 Task: Open an excel sheet with  and write heading  Product price data  Add product name:-  ' TOMS Shoe, UGG Shoe, Wolverine Shoe, Z-Coil Shoe, Adidas shoe, Gucci T-shirt, Louis Vuitton bag, Zara Shirt, H&M jeans, Chanel perfume. ' in September Last week sales are  5000 to 5050. product price in between:-  5000 to 10000. Save page auditingAnnualSales_Report
Action: Mouse moved to (31, 69)
Screenshot: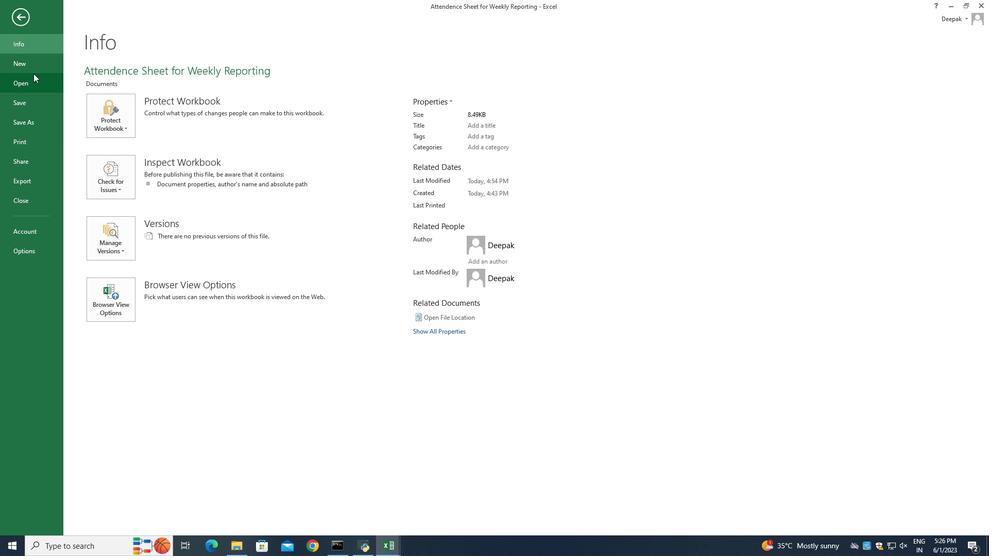 
Action: Mouse pressed left at (31, 69)
Screenshot: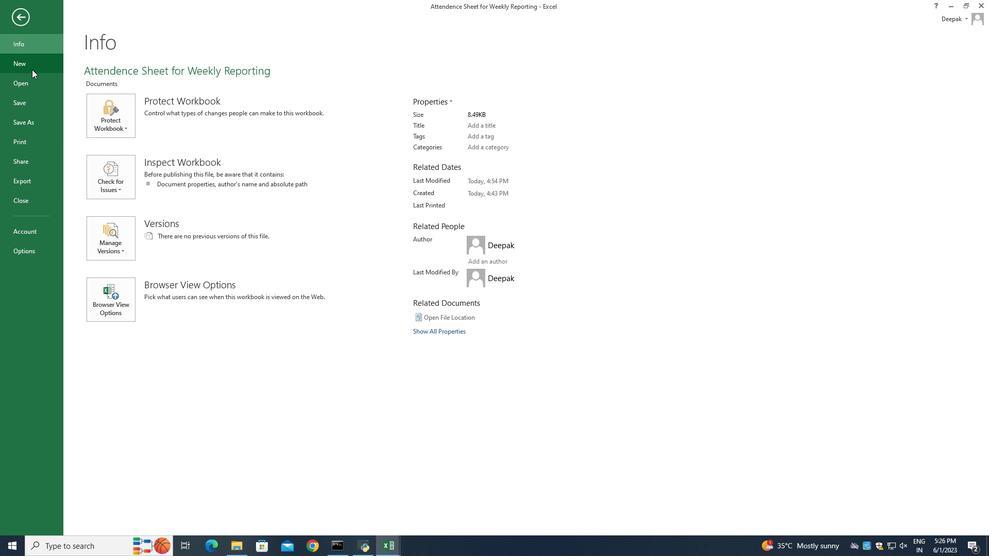 
Action: Mouse moved to (144, 196)
Screenshot: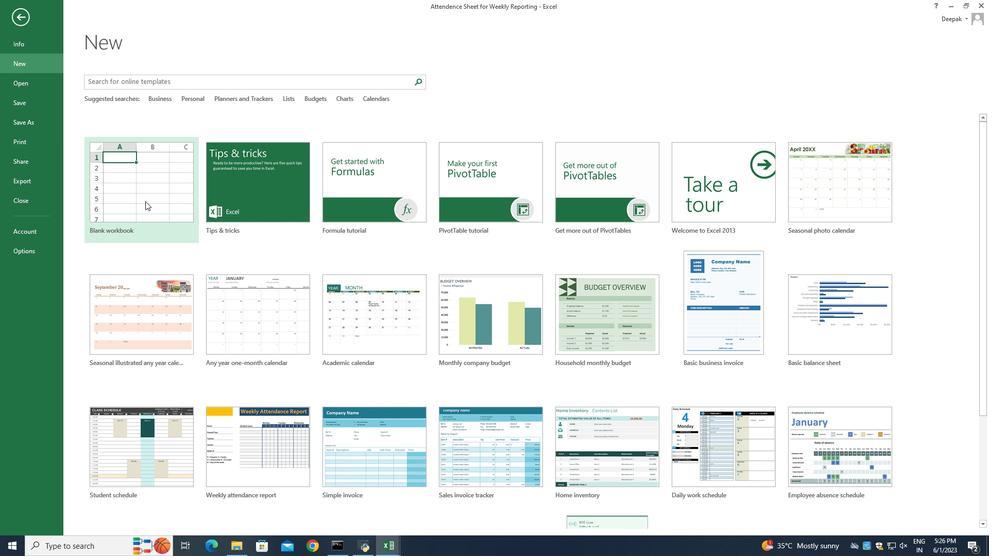 
Action: Mouse pressed left at (144, 196)
Screenshot: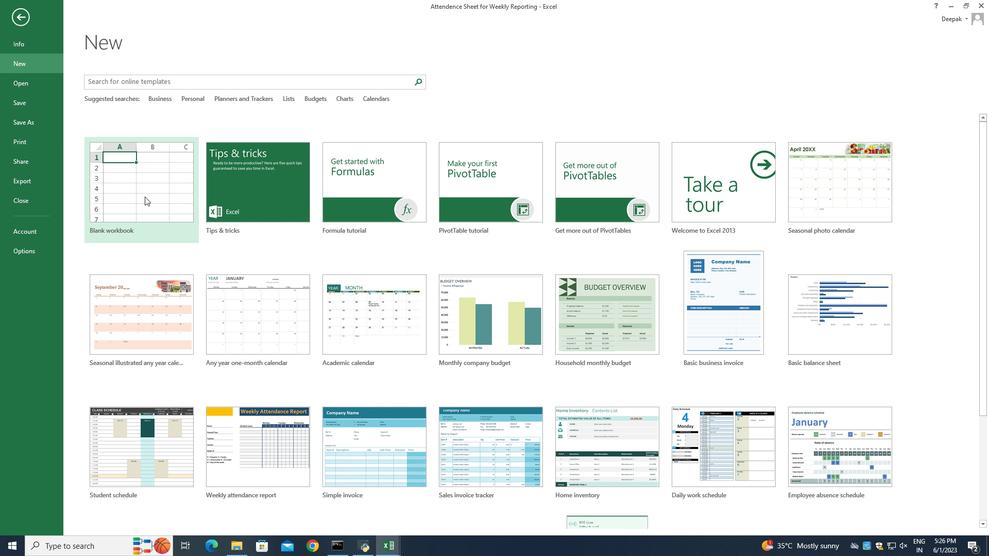 
Action: Mouse moved to (135, 190)
Screenshot: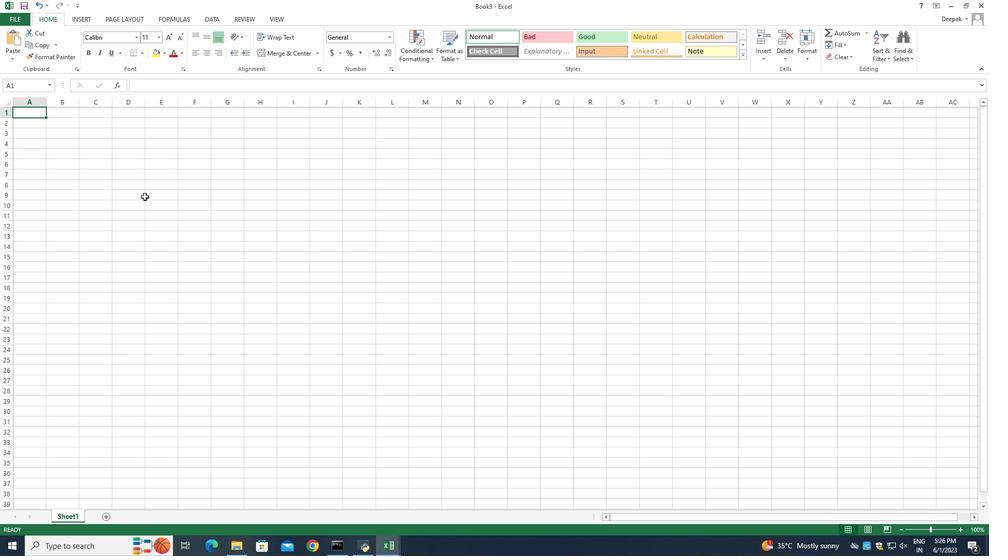 
Action: Key pressed <Key.shift>Product<Key.space>price<Key.enter>
Screenshot: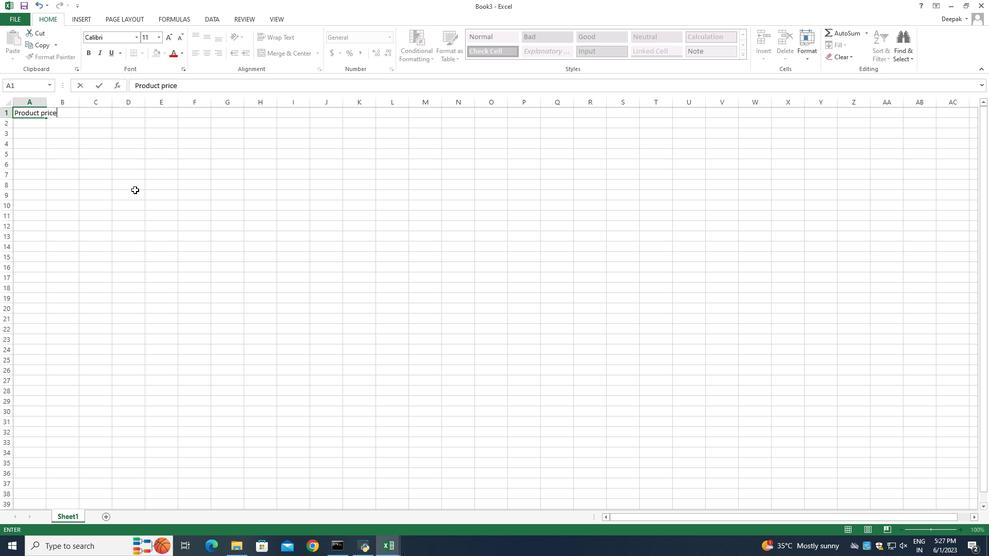 
Action: Mouse moved to (65, 112)
Screenshot: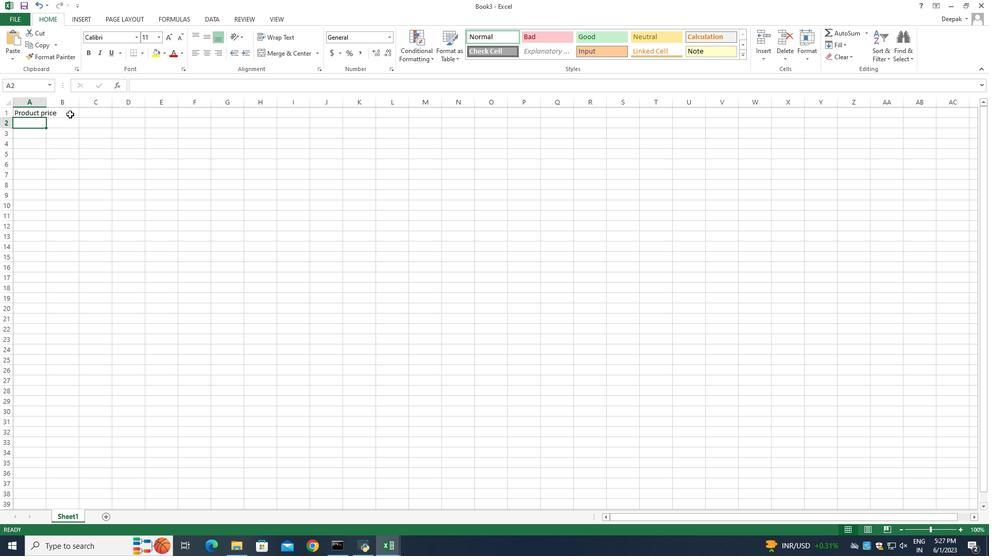 
Action: Mouse pressed left at (65, 112)
Screenshot: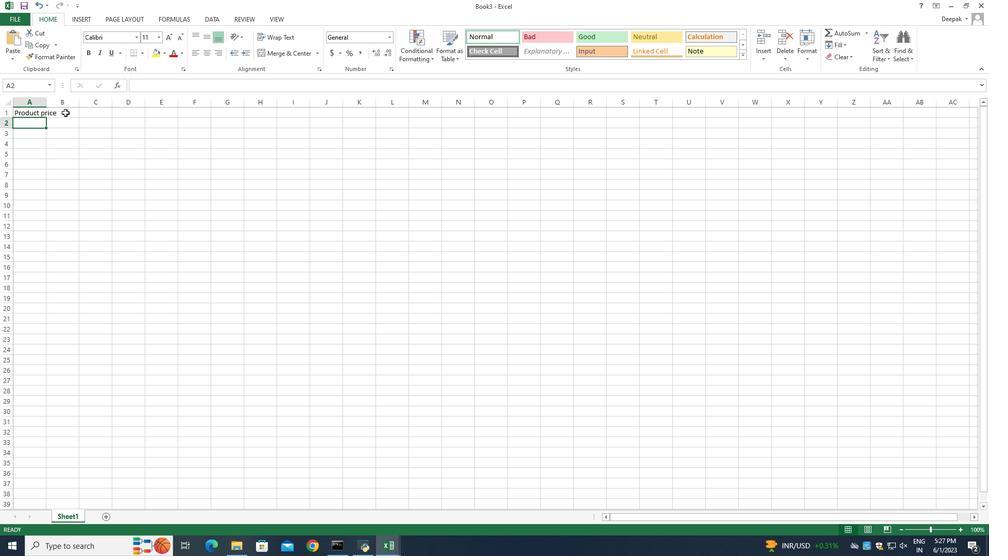 
Action: Mouse pressed left at (65, 112)
Screenshot: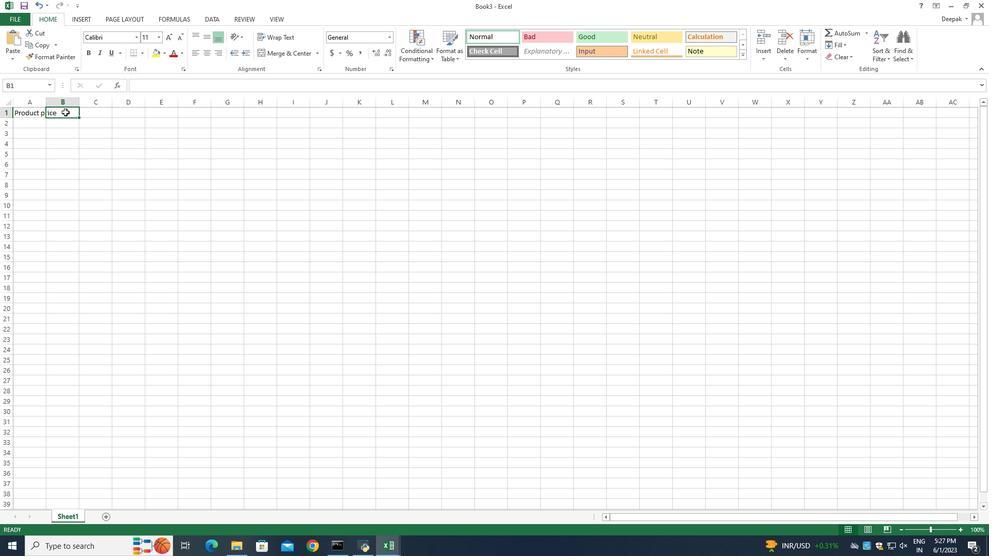 
Action: Mouse moved to (28, 110)
Screenshot: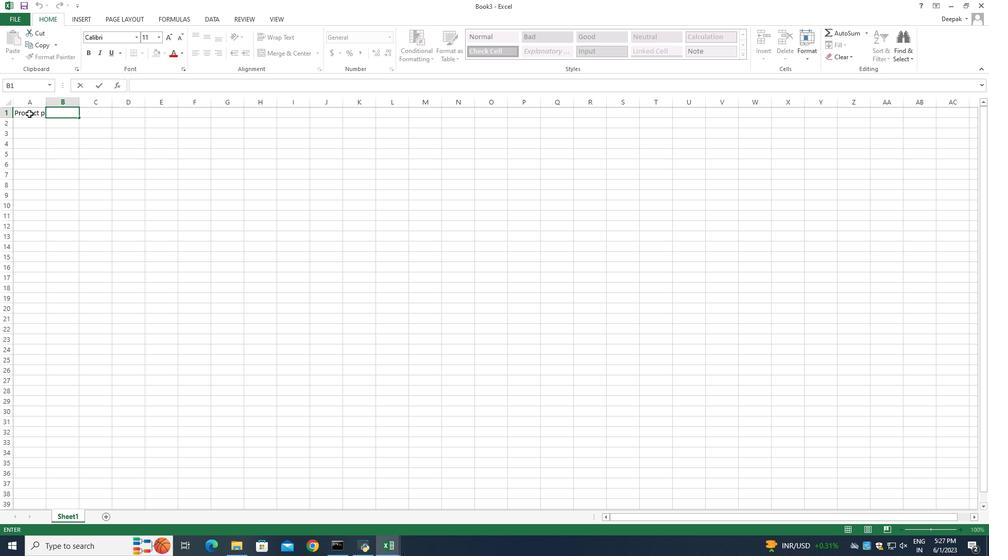 
Action: Mouse pressed left at (28, 110)
Screenshot: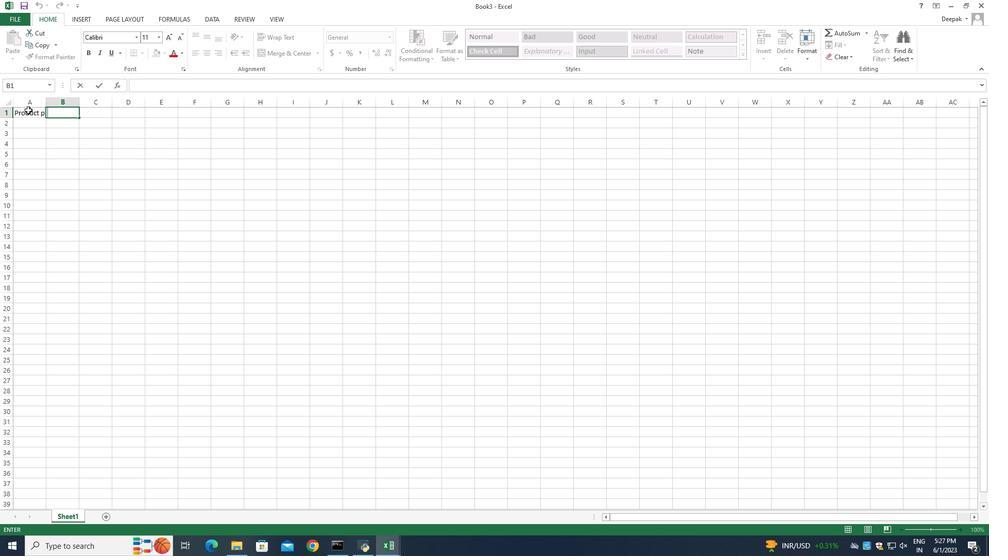 
Action: Mouse pressed left at (28, 110)
Screenshot: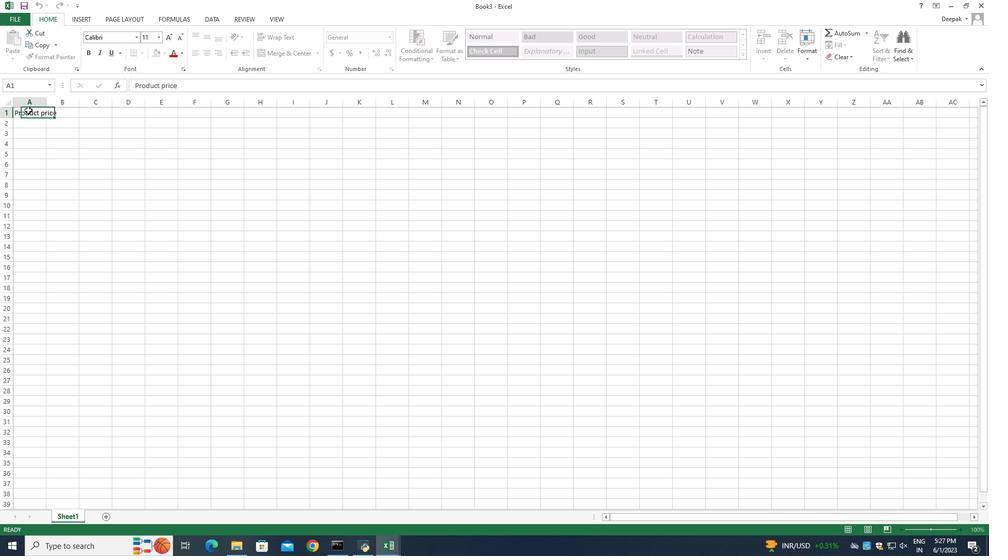 
Action: Mouse moved to (48, 190)
Screenshot: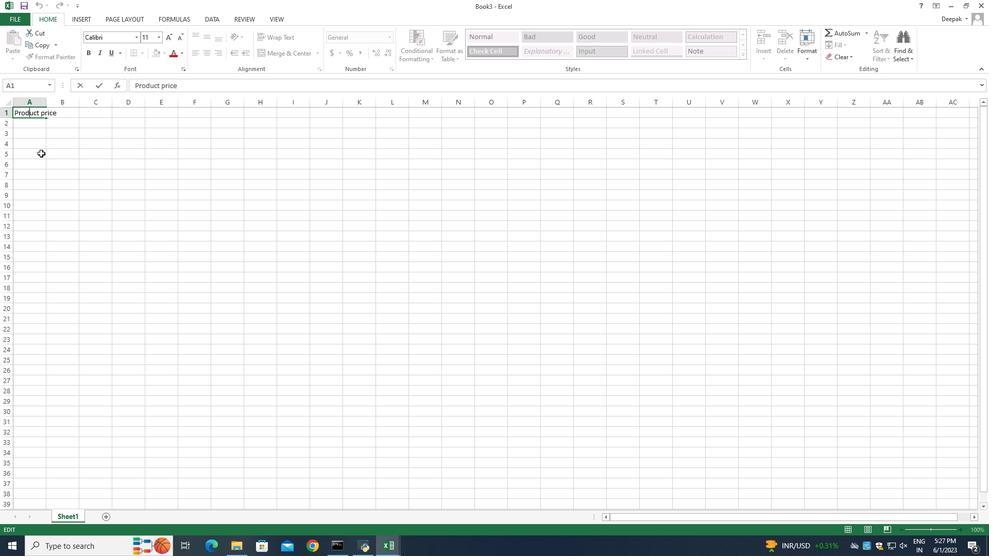 
Action: Key pressed <Key.right><Key.right><Key.right><Key.right><Key.right><Key.right><Key.right><Key.right><Key.right><Key.right><Key.right><Key.right><Key.right><Key.right><Key.right><Key.right><Key.right><Key.right><Key.space>data<Key.enter><Key.shift>Product<Key.space><Key.shift>Name<Key.enter><Key.shift_r>T<Key.shift>OM<Key.shift_r><Key.shift_r><Key.shift_r>S<Key.space><Key.shift_r>Shoe<Key.enter><Key.shift>UGG<Key.space><Key.shift_r>Shoe<Key.enter><Key.shift_r>Wolverine<Key.space><Key.shift_r>Shoe<Key.enter><Key.enter><Key.shift_r><Key.enter><Key.enter>z<Key.backspace><Key.shift_r><Key.enter><Key.shift_r><Key.shift_r><Key.shift_r><Key.shift_r><Key.shift_r><Key.shift_r><Key.shift_r><Key.shift_r><Key.shift_r>Z-<Key.shift_r>Coil<Key.space><Key.shift_r>Shoe<Key.enter><Key.shift_r>Adidas<Key.space>shoe<Key.enter><Key.shift_r>Gucci<Key.space><Key.shift_r>T-shirt<Key.enter><Key.shift>Louis<Key.space><Key.shift_r><Key.shift_r>Vuitton<Key.space>bag<Key.enter><Key.shift_r>Zara<Key.space><Key.shift_r>Shirt<Key.enter><Key.shift>H<Key.shift><Key.shift><Key.shift><Key.shift><Key.shift><Key.shift><Key.shift><Key.shift><Key.shift><Key.shift><Key.shift><Key.shift><Key.shift><Key.shift><Key.shift><Key.shift><Key.shift><Key.shift><Key.shift><Key.shift><Key.shift><Key.shift><Key.shift><Key.shift><Key.shift><Key.shift><Key.shift><Key.shift><Key.shift><Key.shift><Key.shift><Key.shift><Key.shift><Key.shift><Key.shift><Key.shift><Key.shift><Key.shift><Key.shift><Key.shift><Key.shift>&M<Key.space>jeans<Key.enter><Key.shift_r>Chanel<Key.space><Key.shift>Perfume<Key.enter>
Screenshot: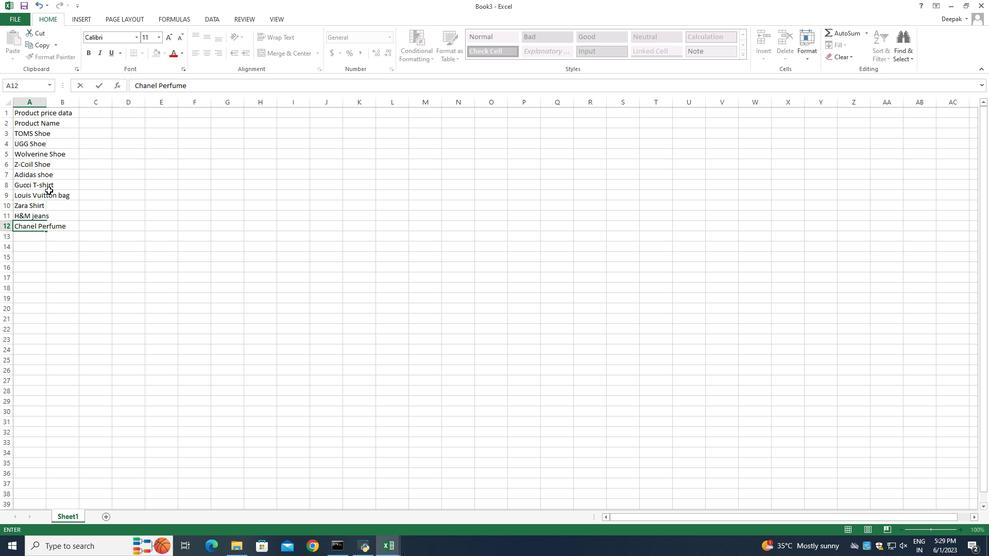 
Action: Mouse moved to (65, 113)
Screenshot: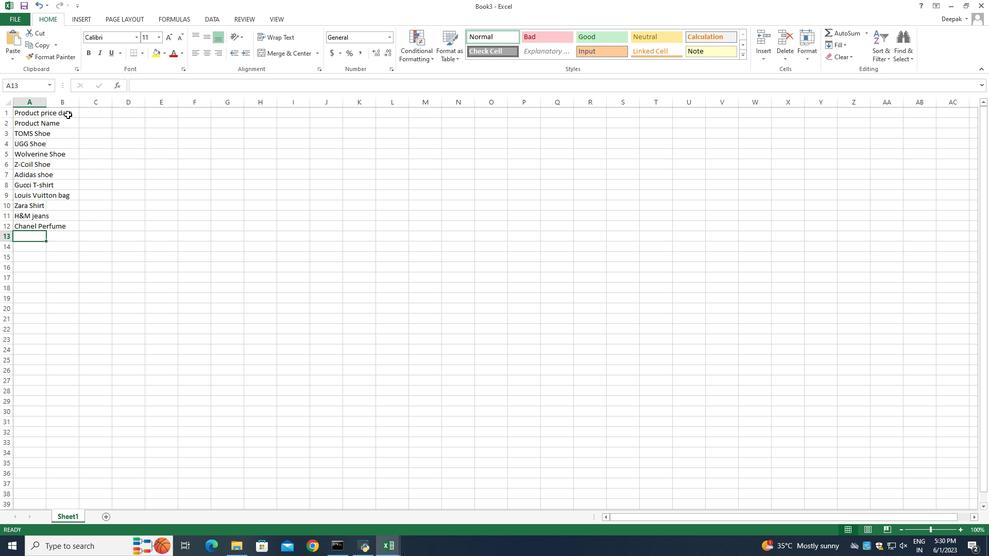 
Action: Mouse pressed left at (65, 113)
Screenshot: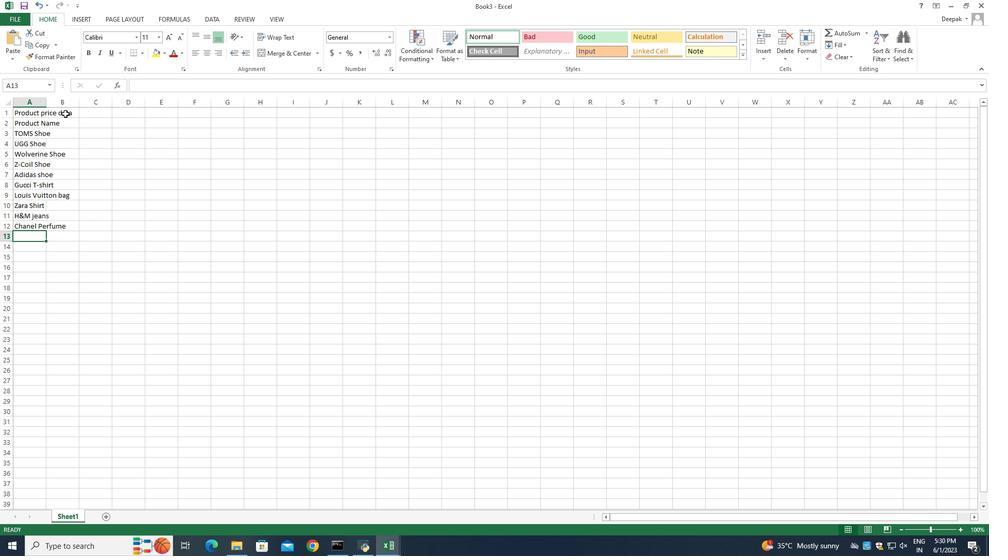 
Action: Mouse pressed left at (65, 113)
Screenshot: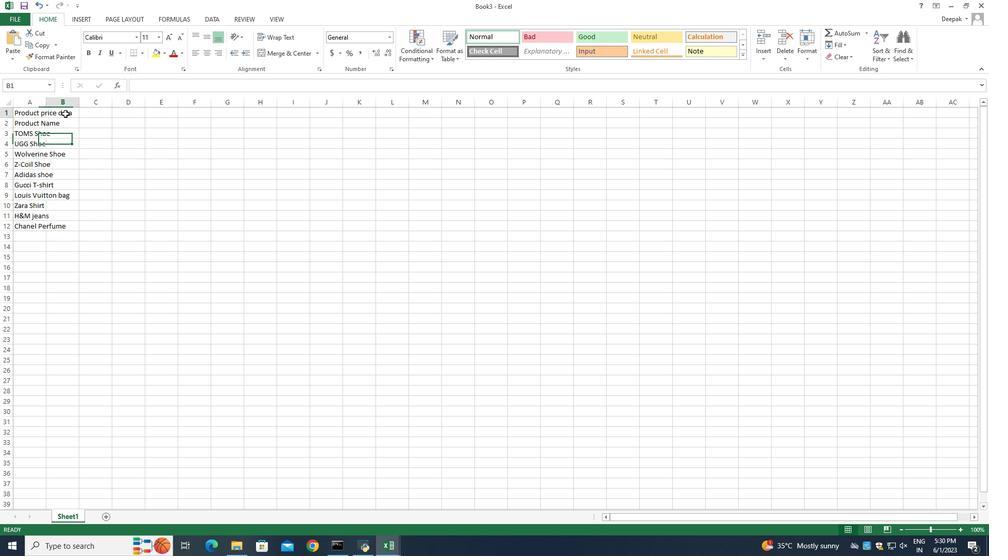 
Action: Mouse moved to (197, 224)
Screenshot: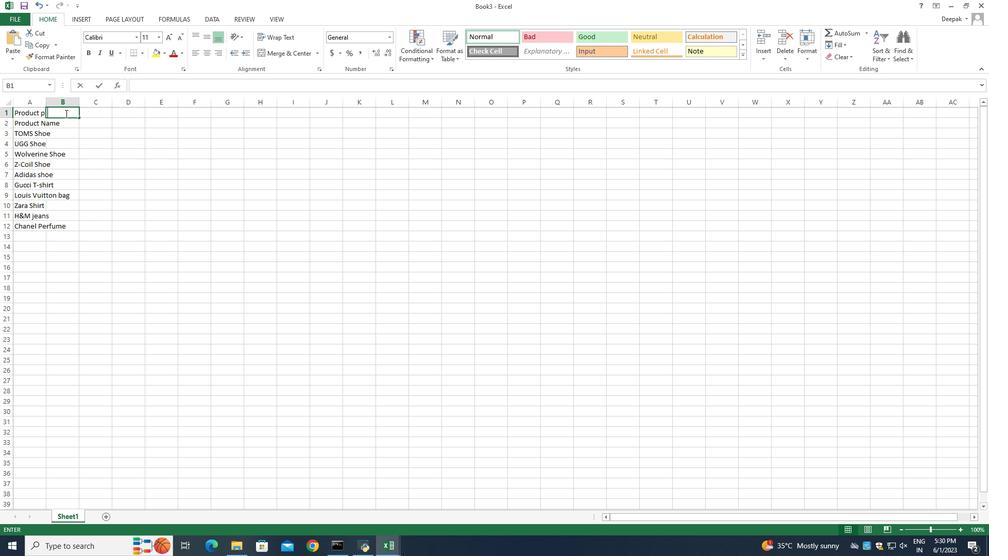 
Action: Key pressed <Key.shift_r>September<Key.space><Key.shift>Last<Key.space>week<Key.space>sales<Key.enter>5000<Key.enter>520<Key.backspace><Key.backspace>020<Key.enter>5012<Key.enter>5036<Key.enter>5016<Key.enter>5018<Key.enter>5022<Key.enter>5039<Key.enter>5045<Key.enter>5029<Key.enter>5014<Key.enter>
Screenshot: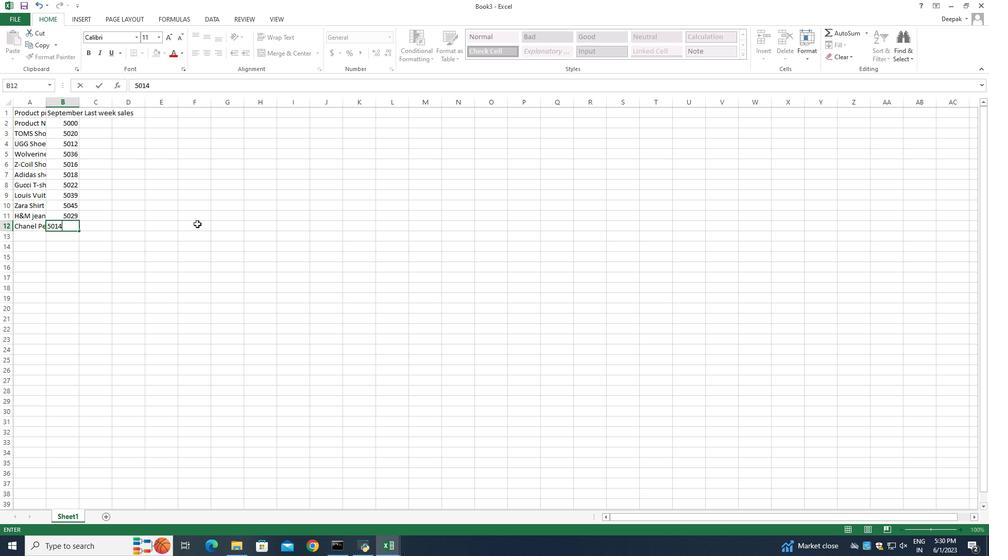
Action: Mouse moved to (95, 121)
Screenshot: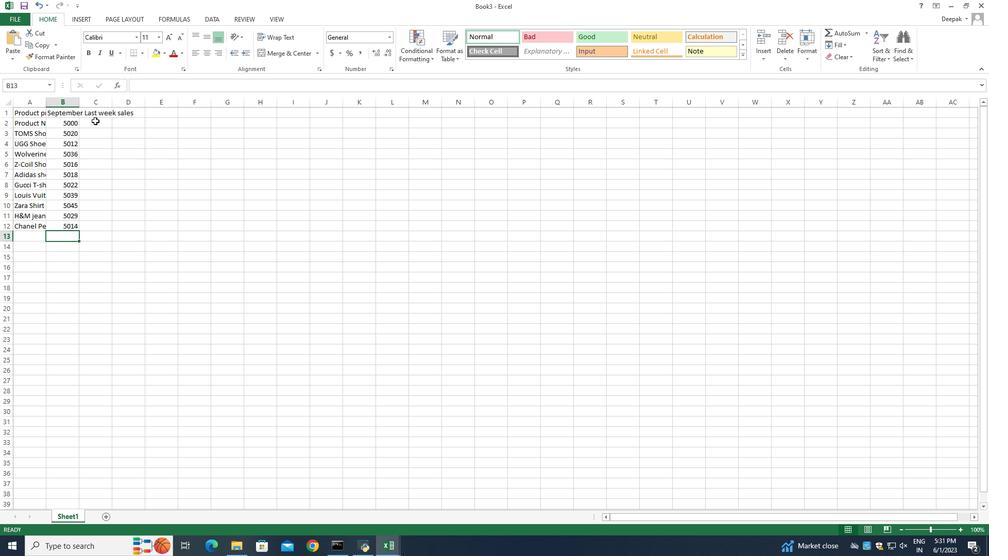 
Action: Mouse pressed left at (95, 121)
Screenshot: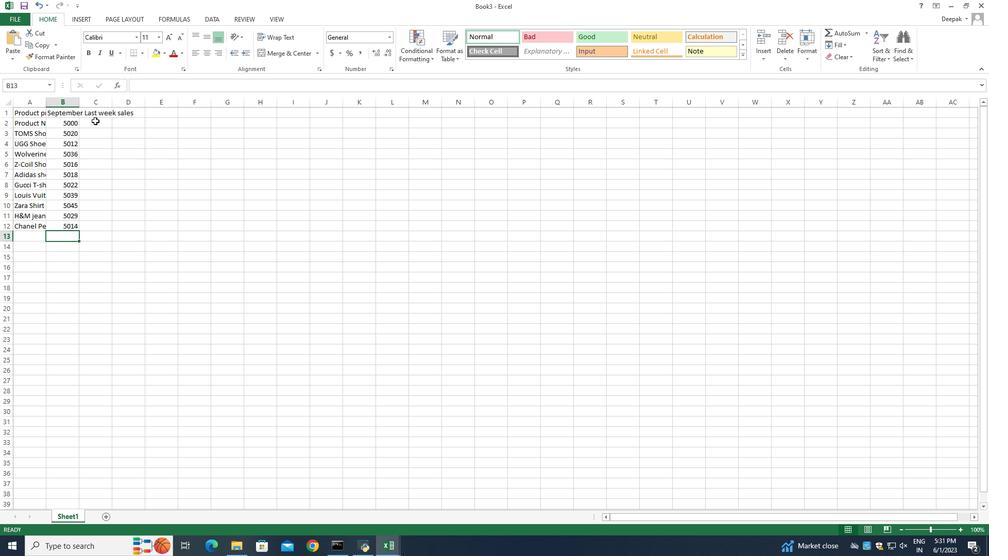 
Action: Mouse pressed left at (95, 121)
Screenshot: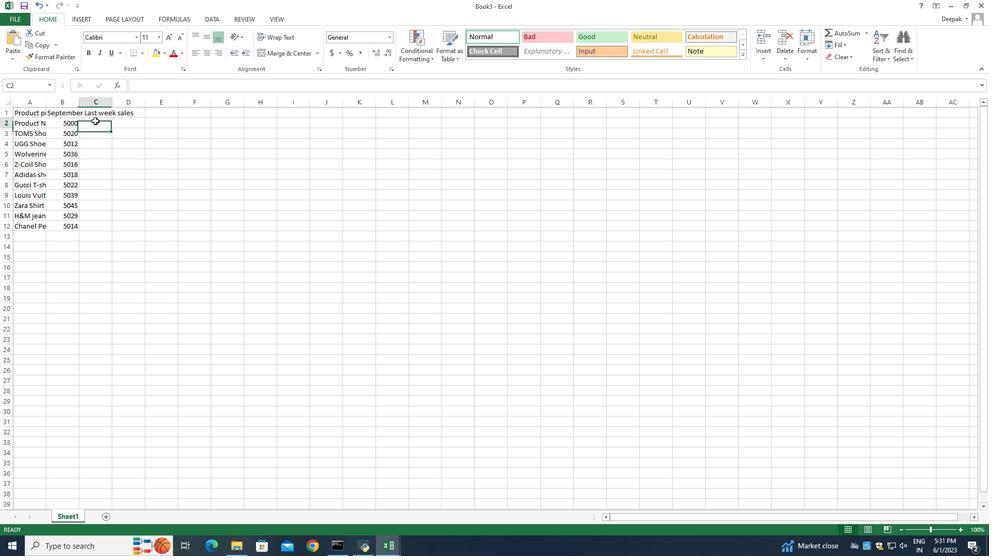
Action: Mouse moved to (67, 225)
Screenshot: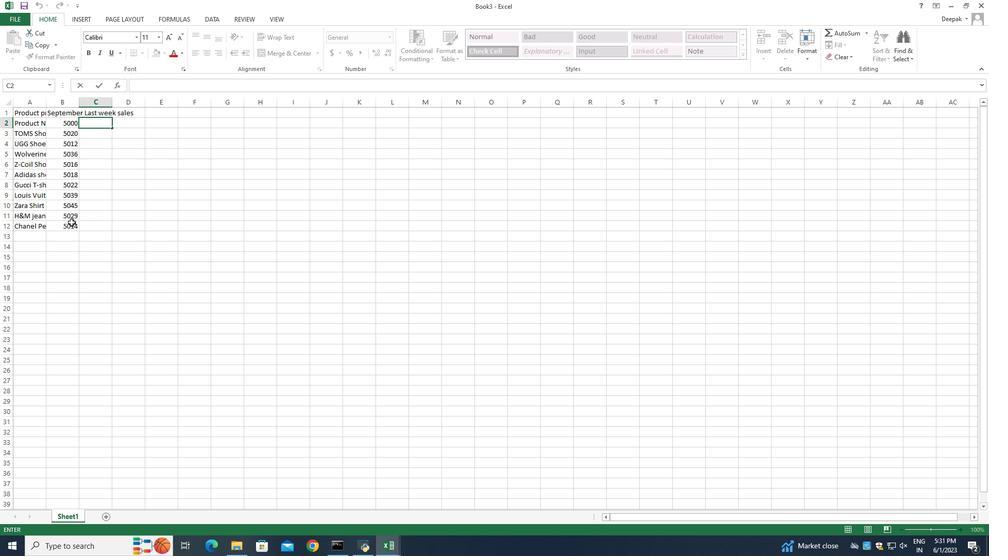 
Action: Mouse pressed left at (67, 225)
Screenshot: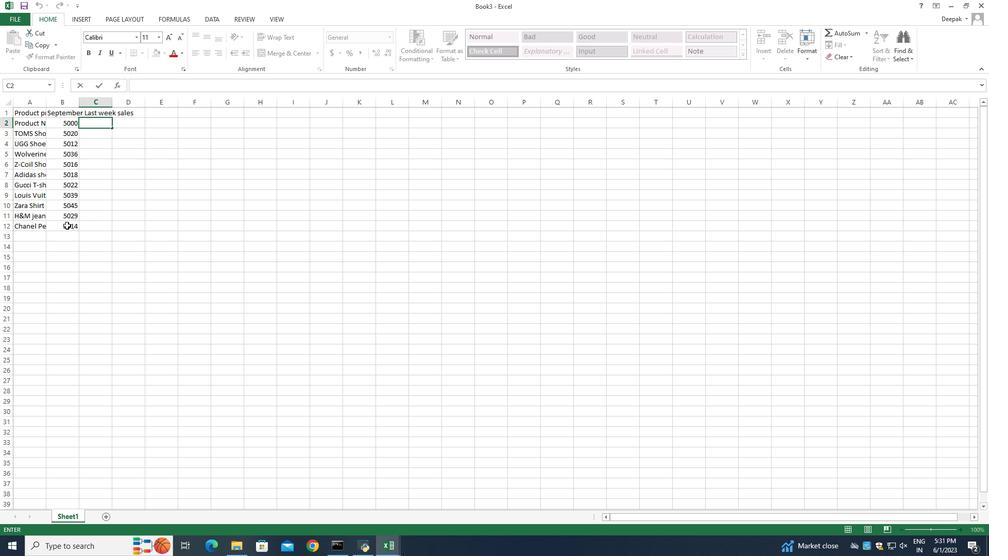 
Action: Mouse moved to (73, 112)
Screenshot: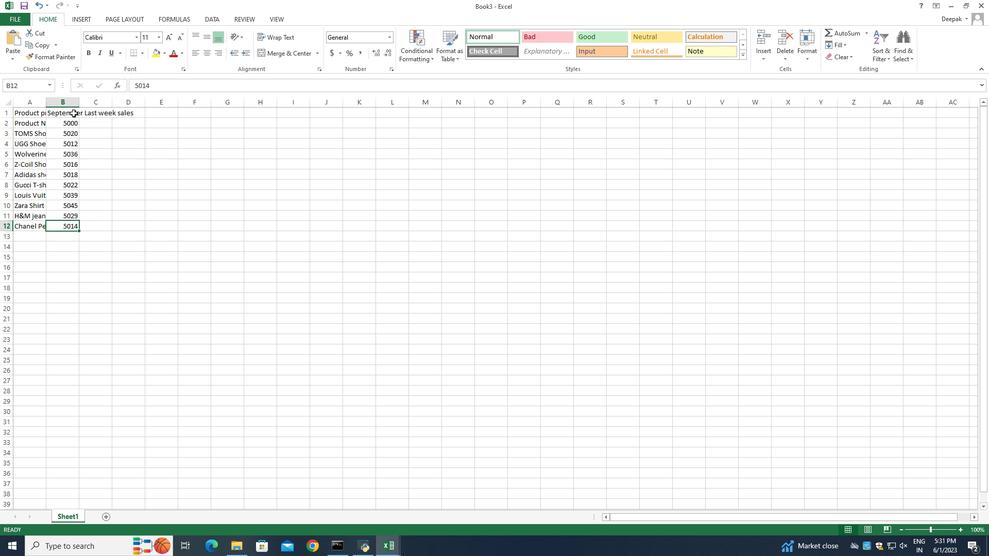 
Action: Mouse pressed left at (73, 112)
Screenshot: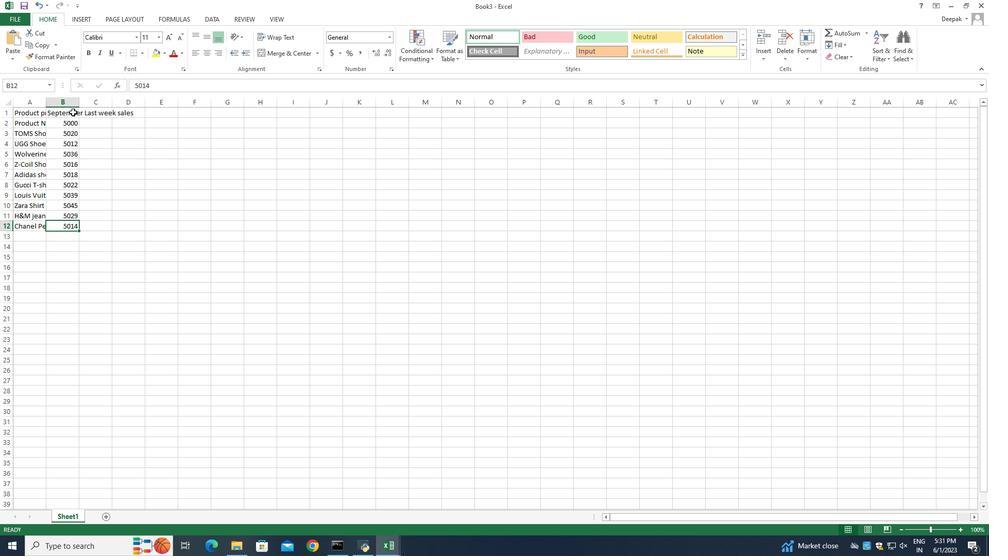 
Action: Mouse moved to (765, 58)
Screenshot: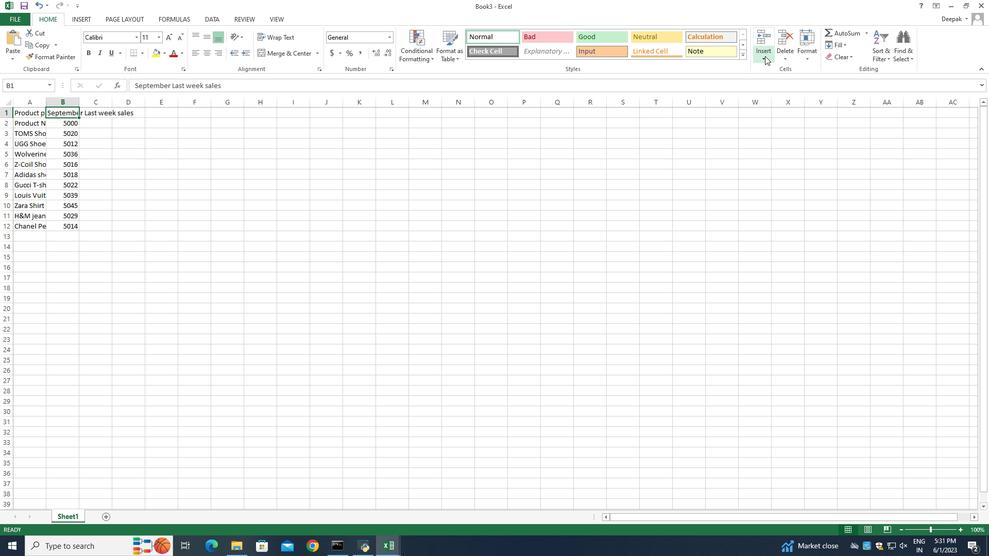 
Action: Mouse pressed left at (765, 58)
Screenshot: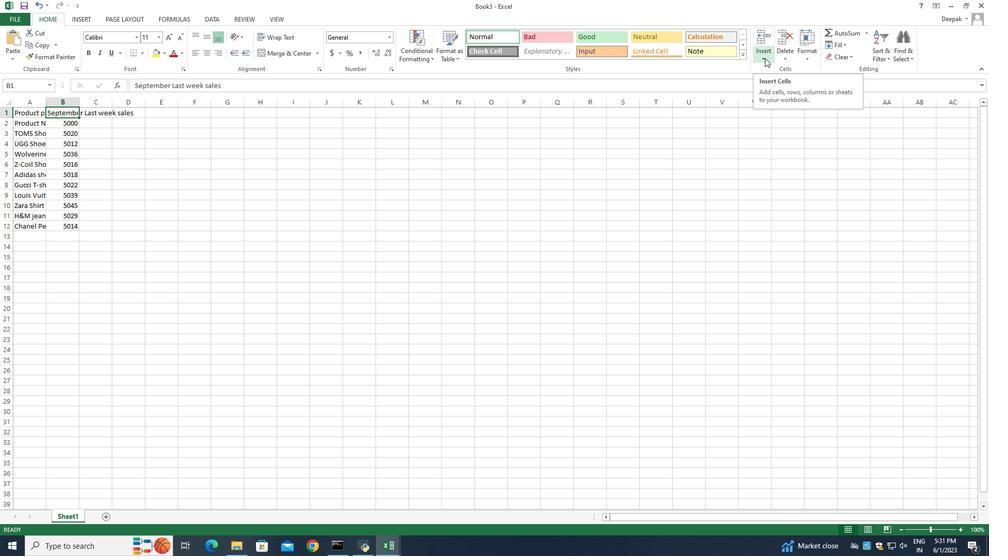 
Action: Mouse moved to (780, 70)
Screenshot: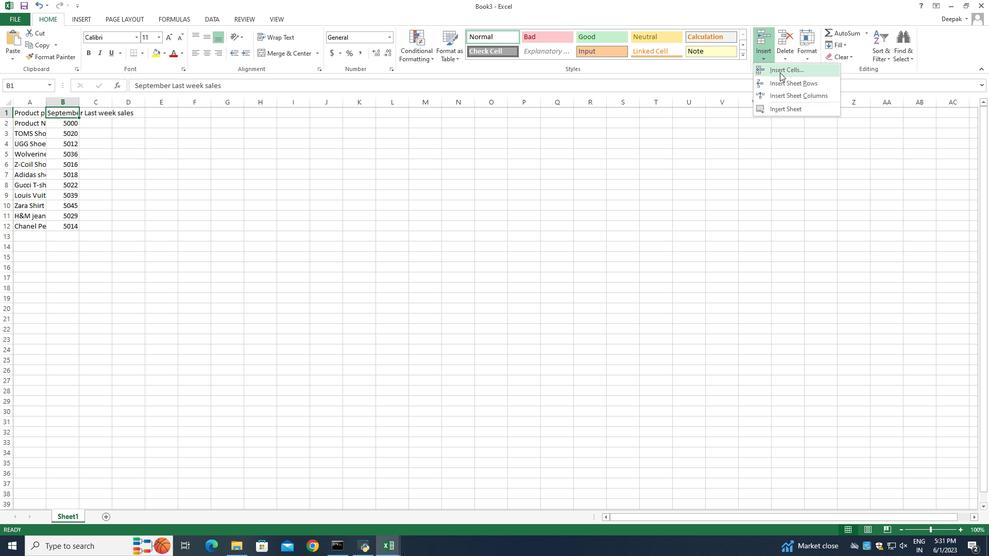 
Action: Mouse pressed left at (780, 70)
Screenshot: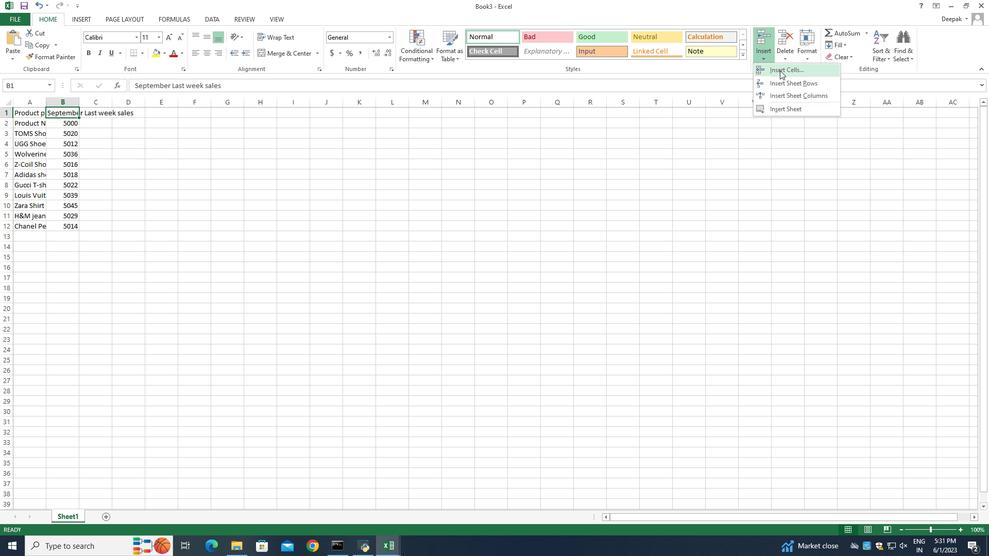 
Action: Mouse moved to (235, 283)
Screenshot: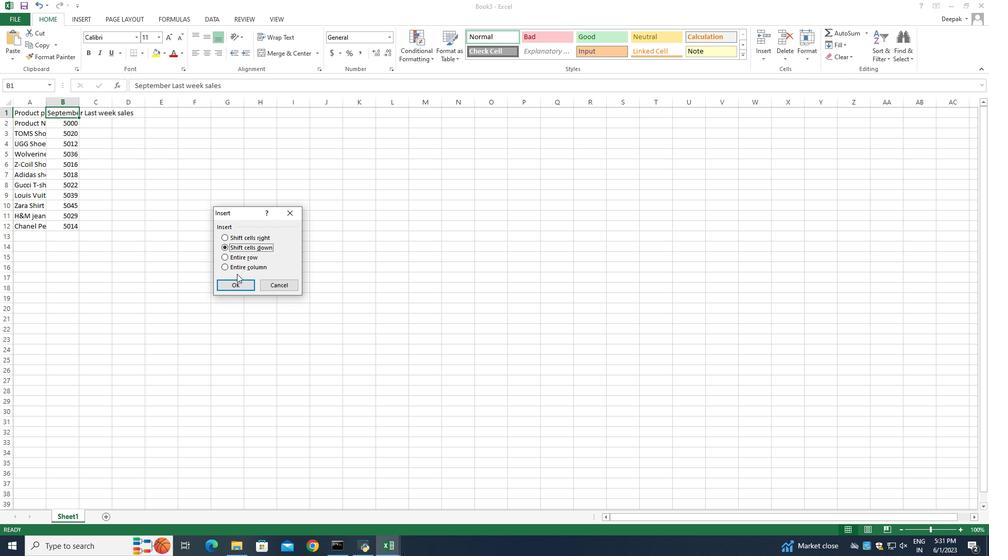 
Action: Mouse pressed left at (235, 283)
Screenshot: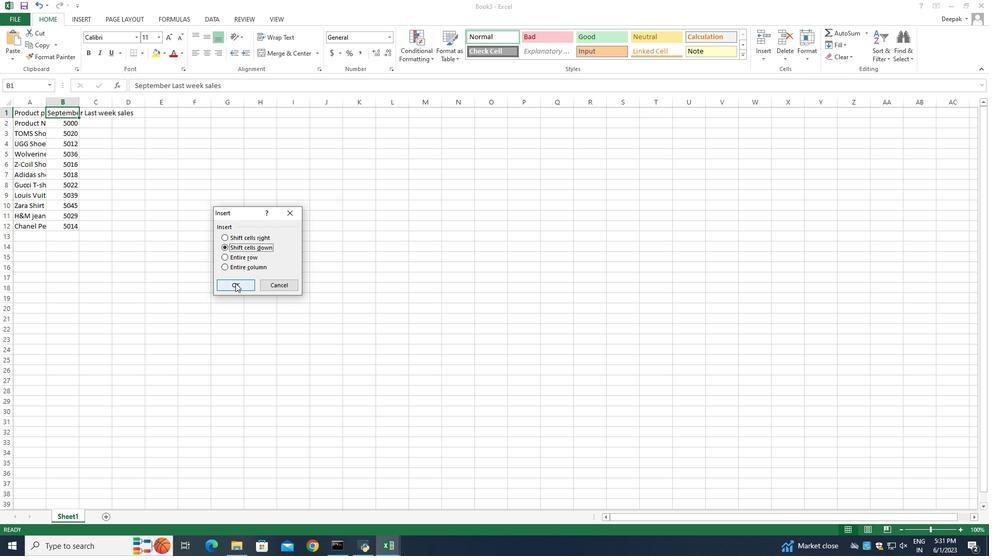 
Action: Mouse moved to (72, 236)
Screenshot: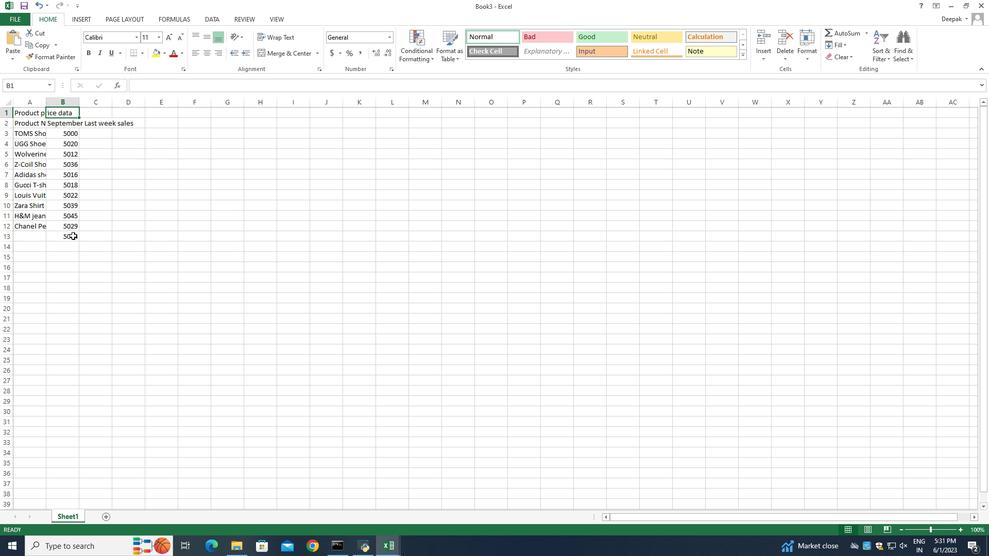 
Action: Mouse pressed left at (72, 236)
Screenshot: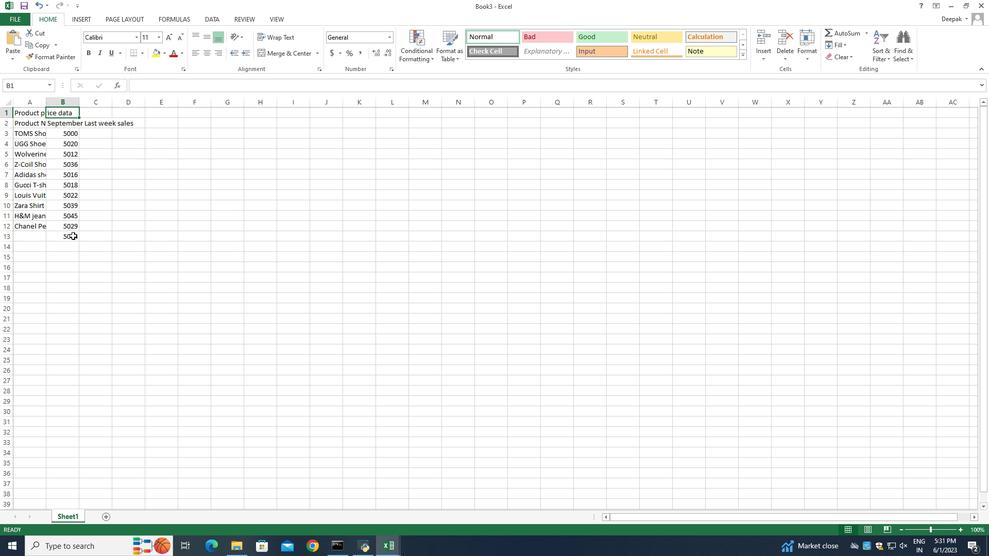 
Action: Mouse moved to (153, 280)
Screenshot: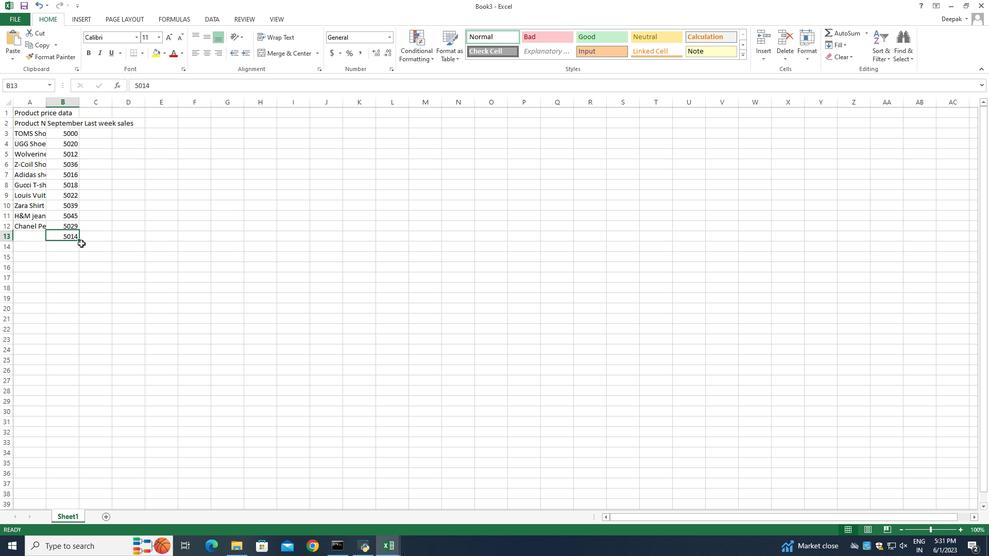 
Action: Key pressed <Key.delete>
Screenshot: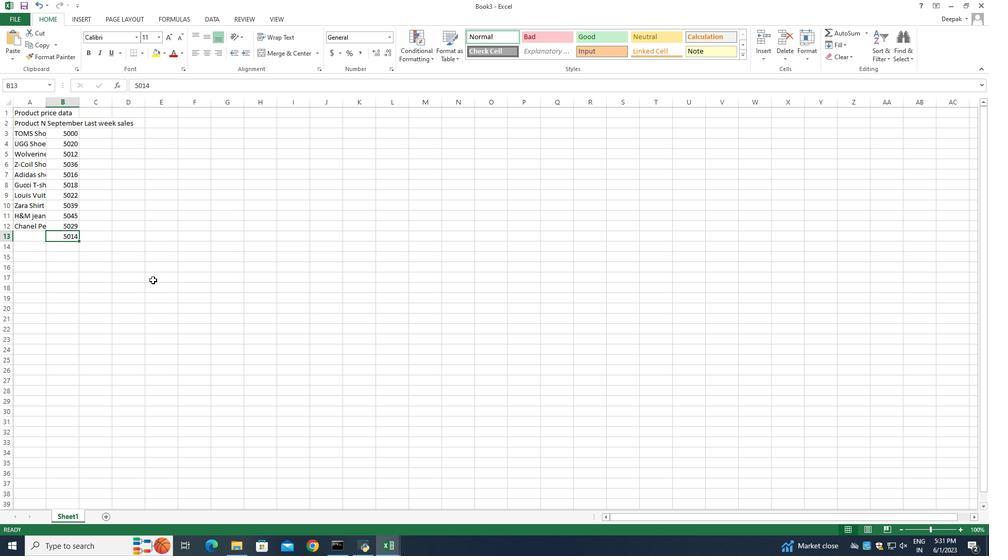 
Action: Mouse moved to (96, 124)
Screenshot: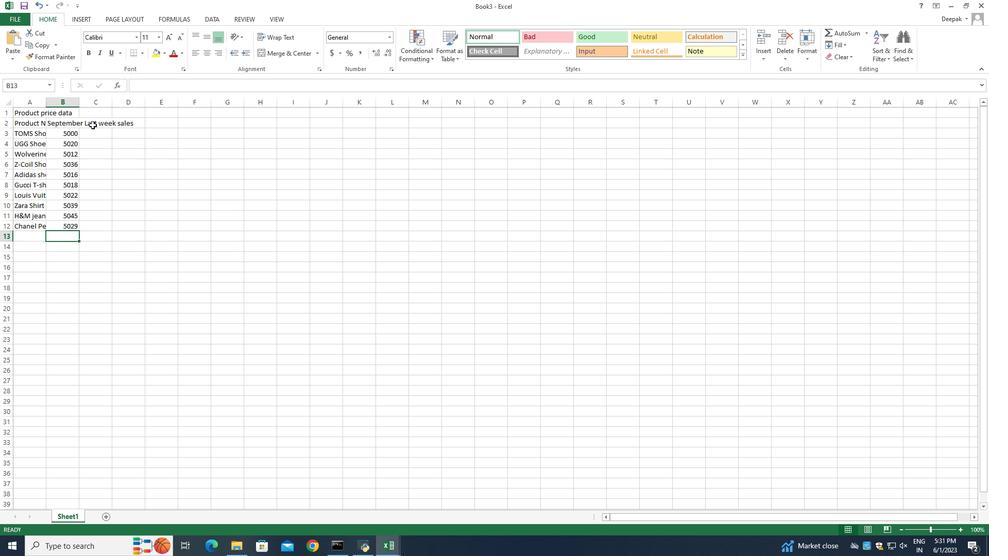 
Action: Mouse pressed left at (96, 124)
Screenshot: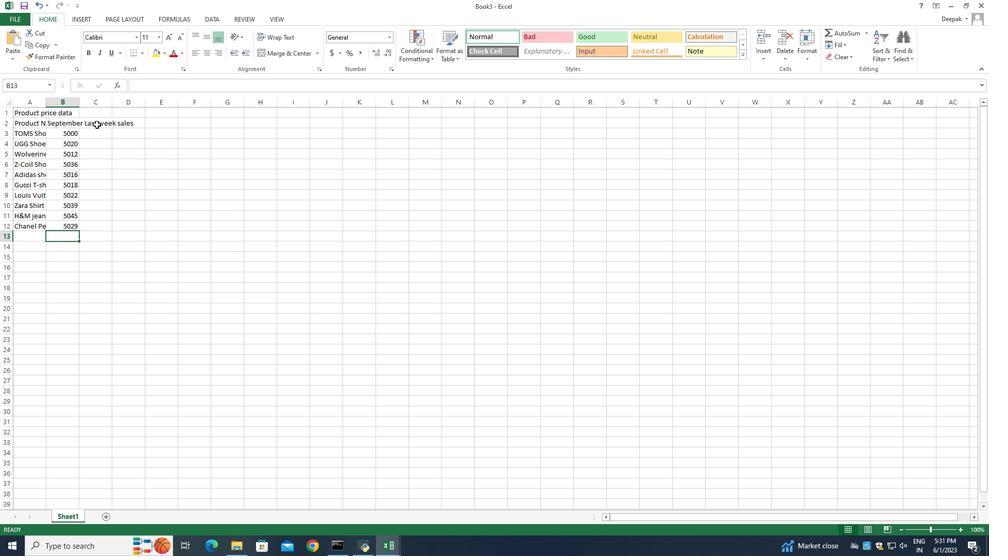 
Action: Mouse pressed left at (96, 124)
Screenshot: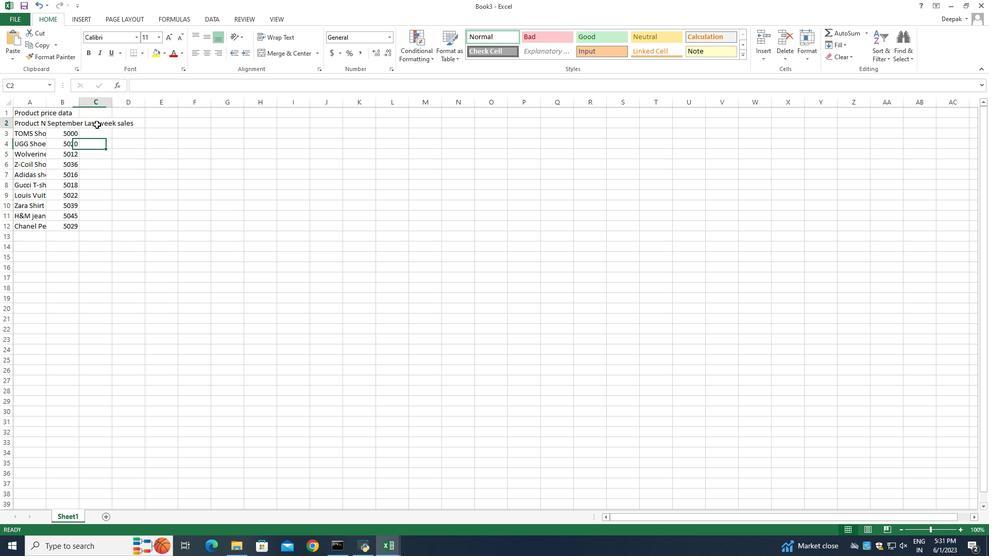 
Action: Mouse moved to (124, 171)
Screenshot: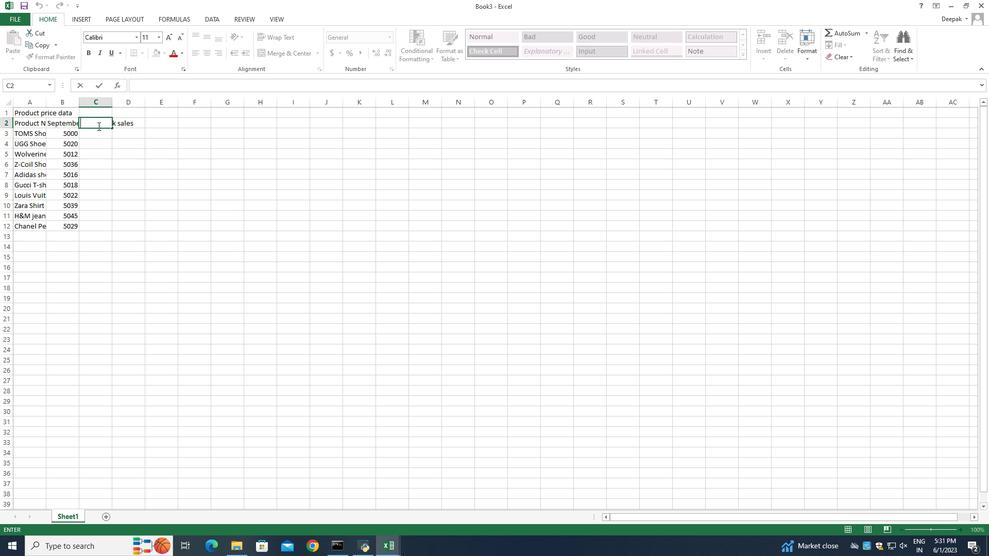 
Action: Key pressed <Key.shift>Product<Key.space><Key.shift>Price<Key.enter>5000<Key.enter>5500<Key.enter>6500<Key.enter>9800<Key.enter>6950<Key.enter>5890<Key.enter>5999<Key.enter>6999<Key.enter>8999<Key.enter>8520<Key.enter>
Screenshot: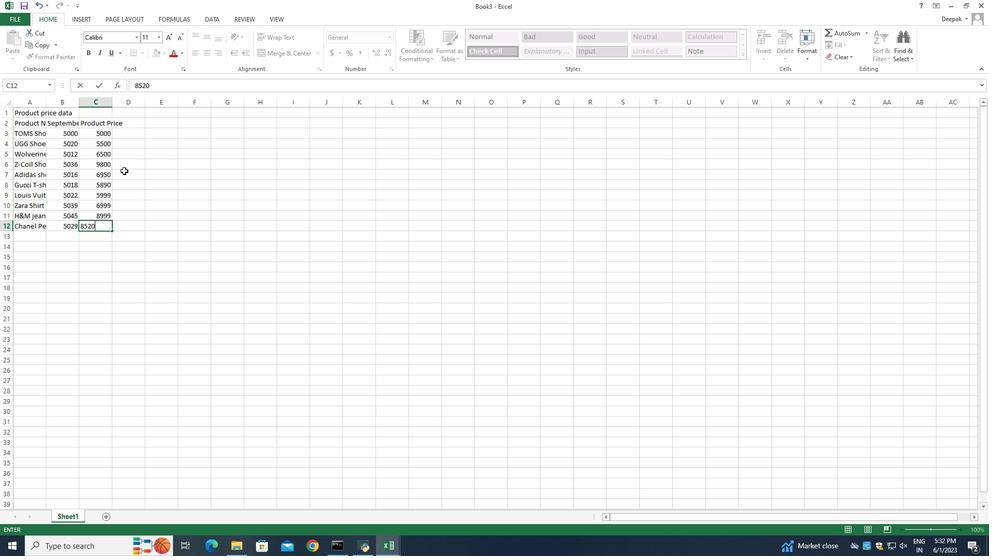 
Action: Mouse moved to (83, 194)
Screenshot: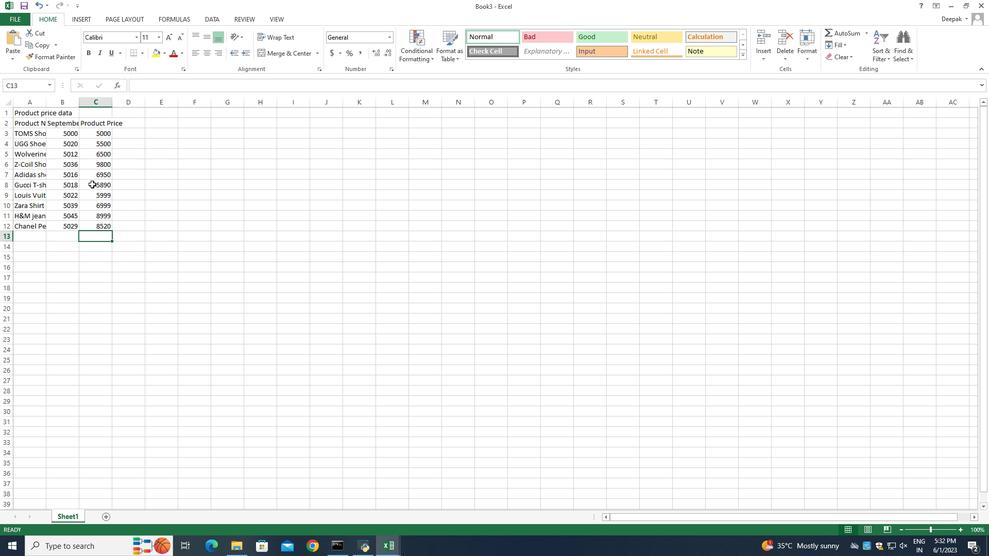 
Action: Mouse scrolled (83, 193) with delta (0, 0)
Screenshot: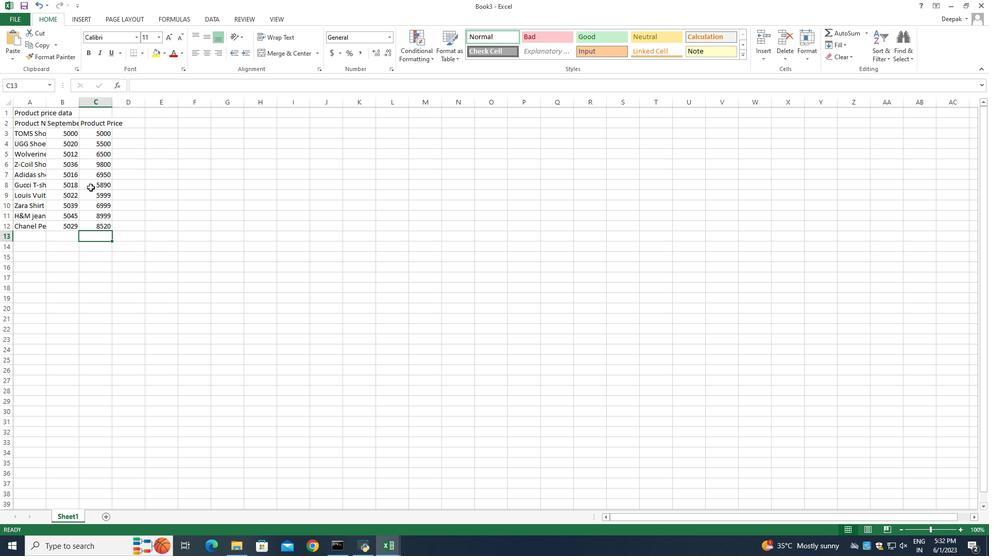 
Action: Mouse moved to (109, 202)
Screenshot: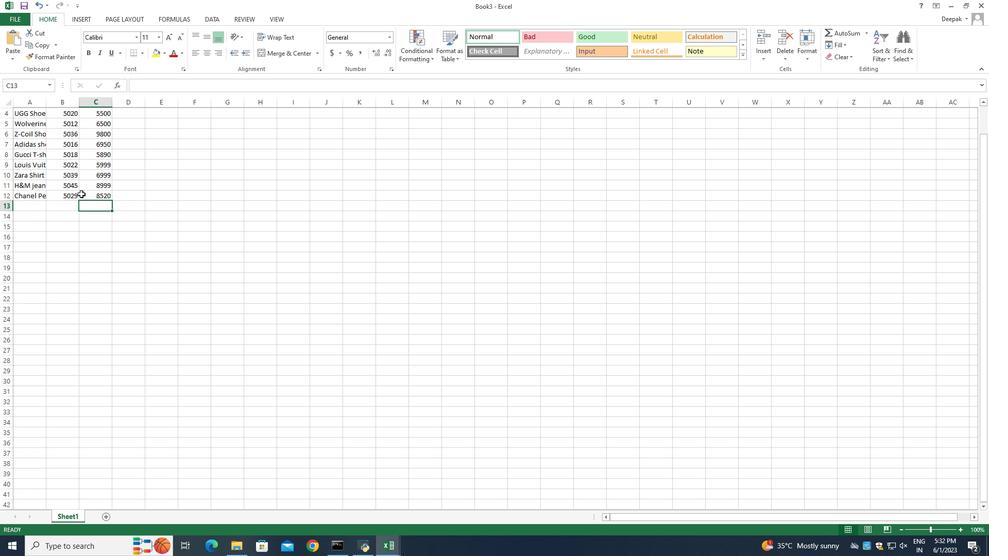 
Action: Mouse scrolled (109, 202) with delta (0, 0)
Screenshot: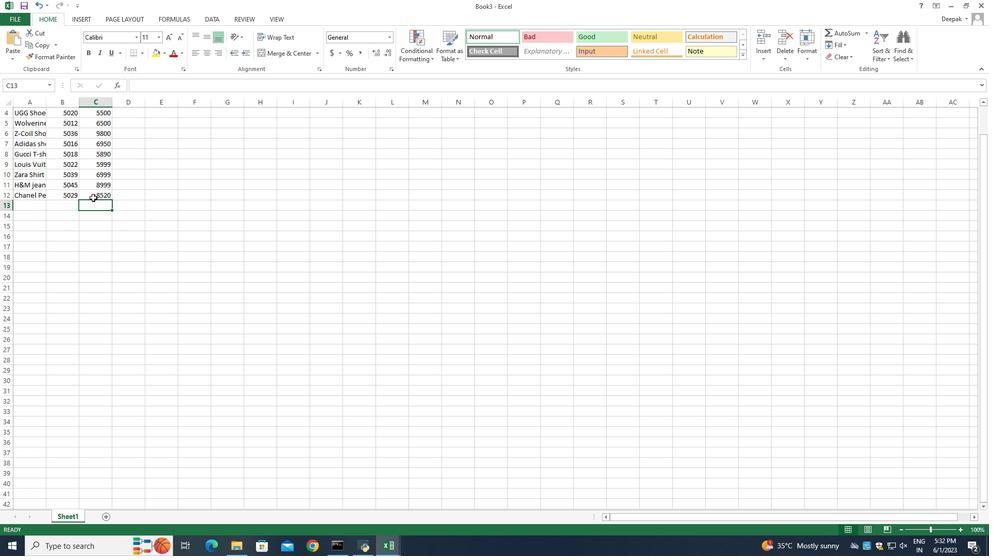 
Action: Mouse moved to (109, 202)
Screenshot: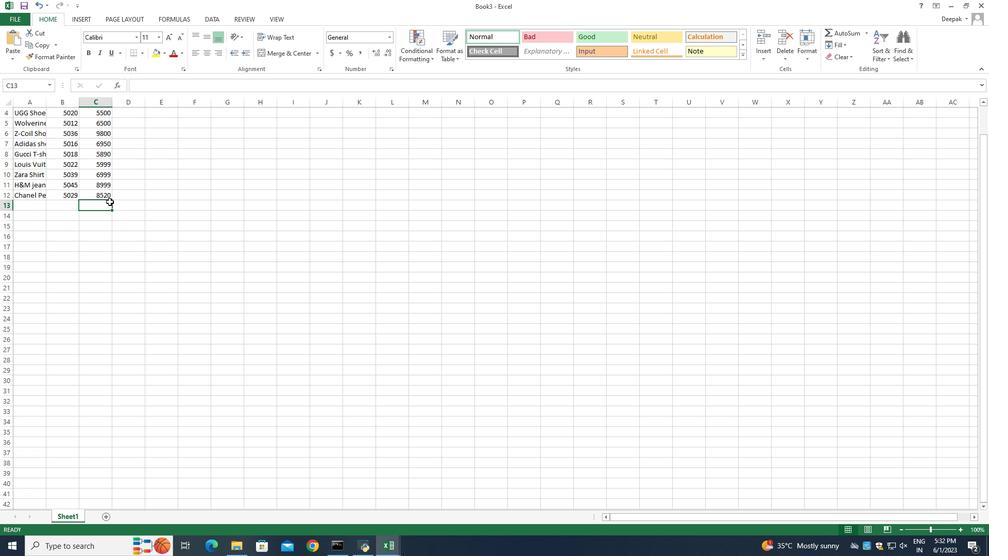 
Action: Mouse scrolled (109, 203) with delta (0, 0)
Screenshot: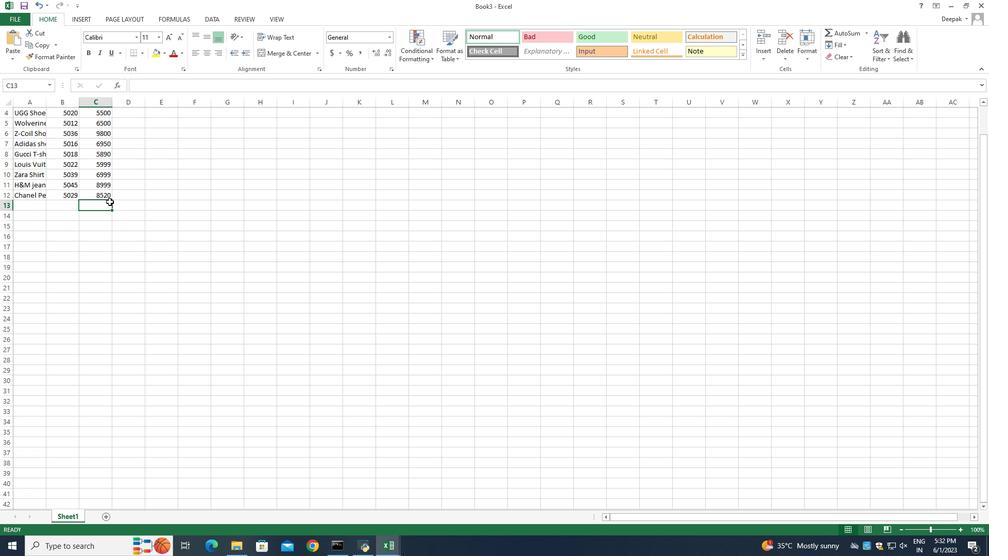 
Action: Mouse moved to (109, 203)
Screenshot: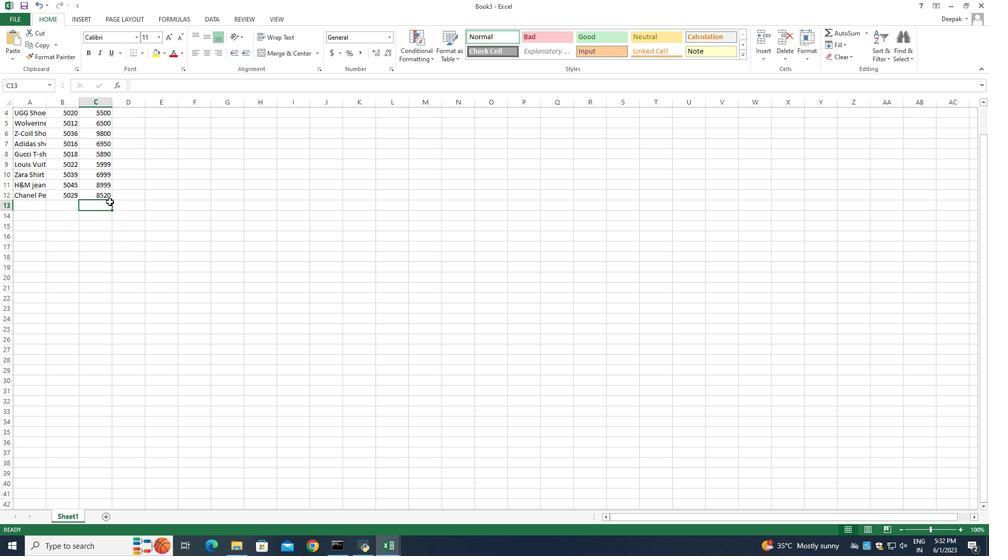 
Action: Mouse scrolled (109, 203) with delta (0, 0)
Screenshot: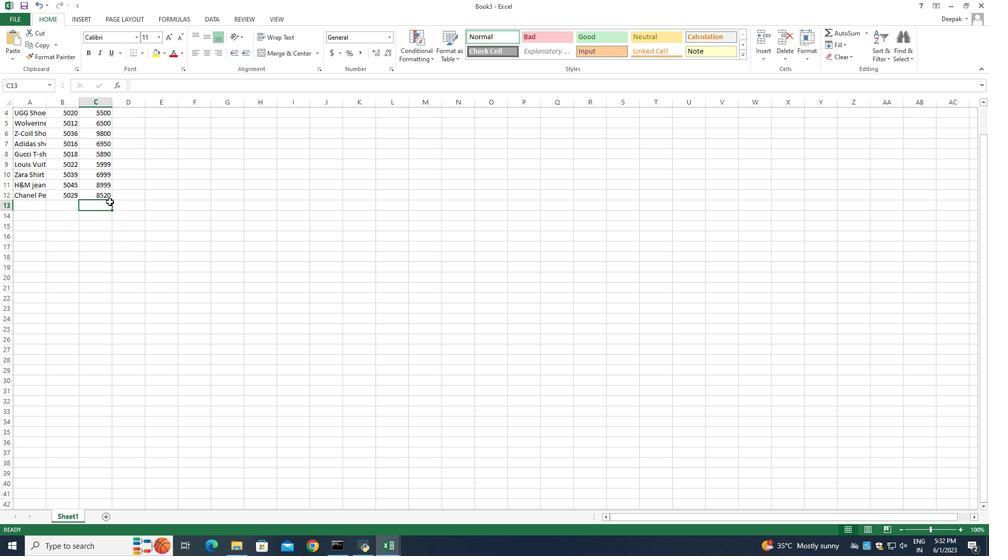 
Action: Mouse moved to (46, 103)
Screenshot: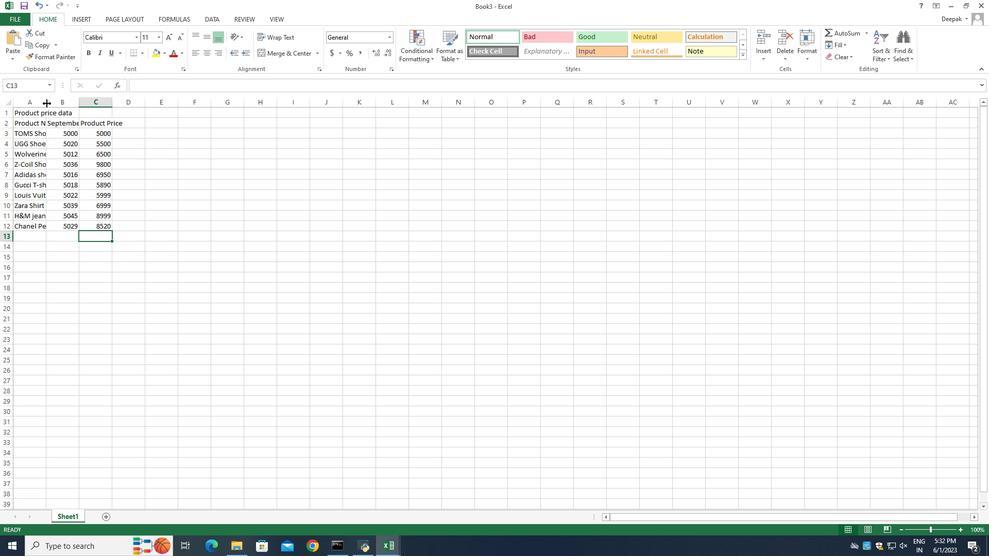 
Action: Mouse pressed left at (46, 103)
Screenshot: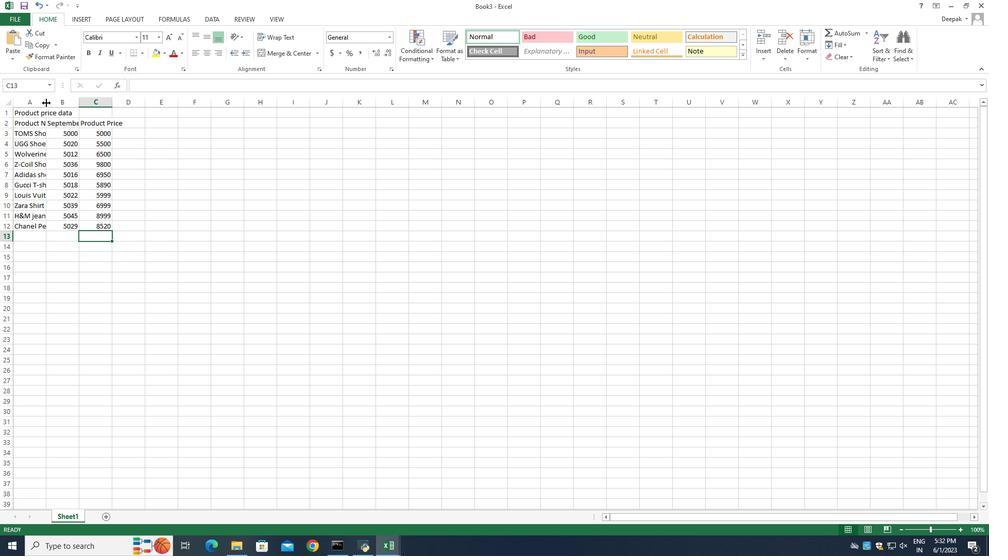 
Action: Mouse pressed left at (46, 103)
Screenshot: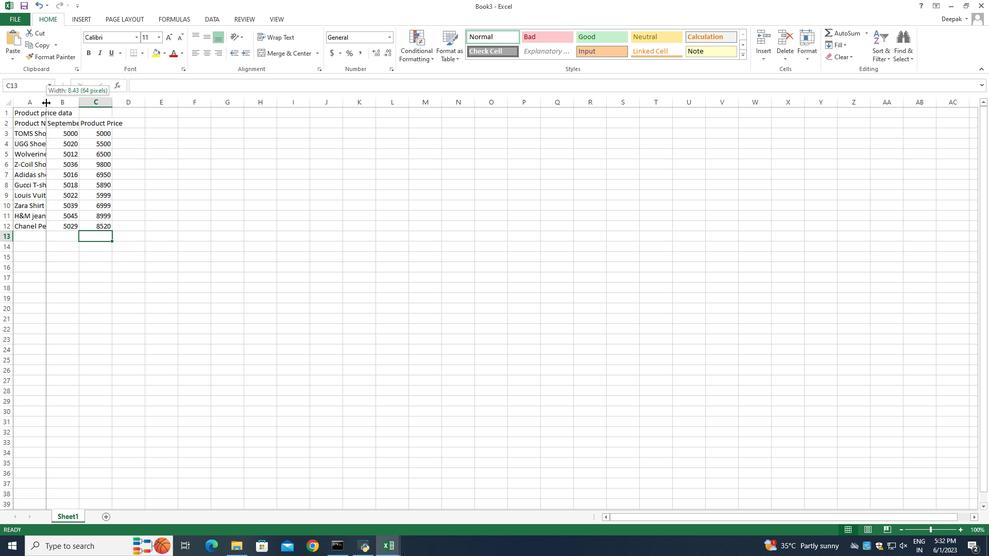 
Action: Mouse moved to (108, 100)
Screenshot: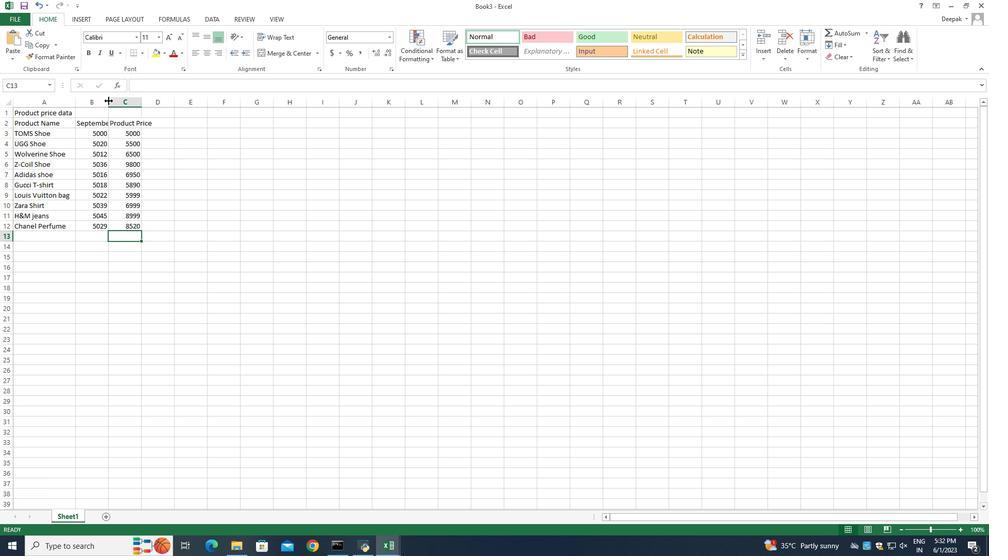 
Action: Mouse pressed left at (108, 100)
Screenshot: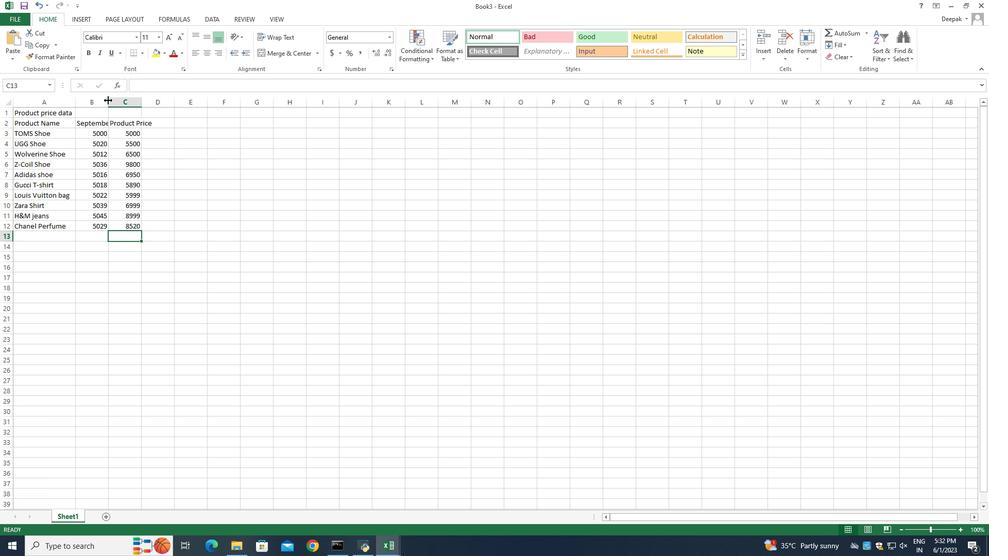 
Action: Mouse pressed left at (108, 100)
Screenshot: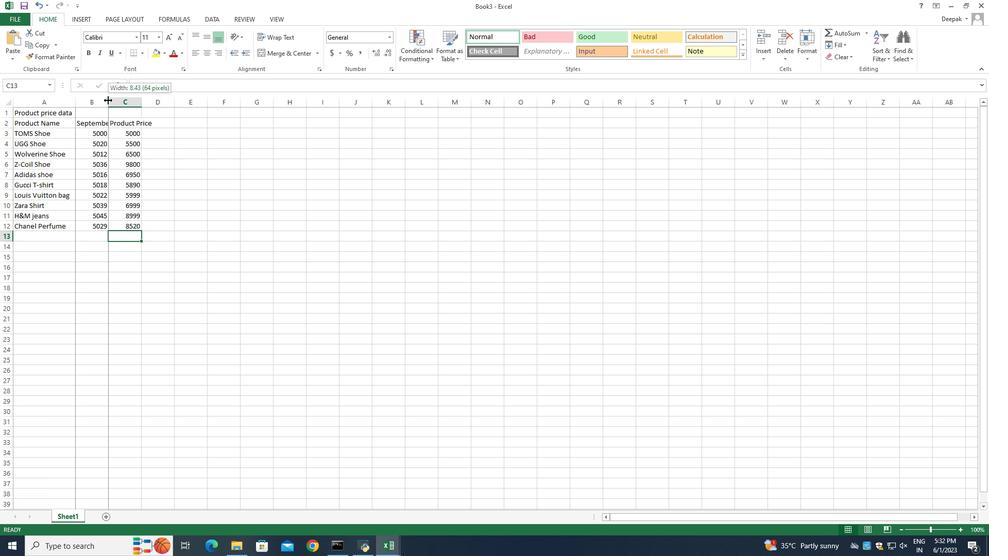 
Action: Mouse moved to (199, 102)
Screenshot: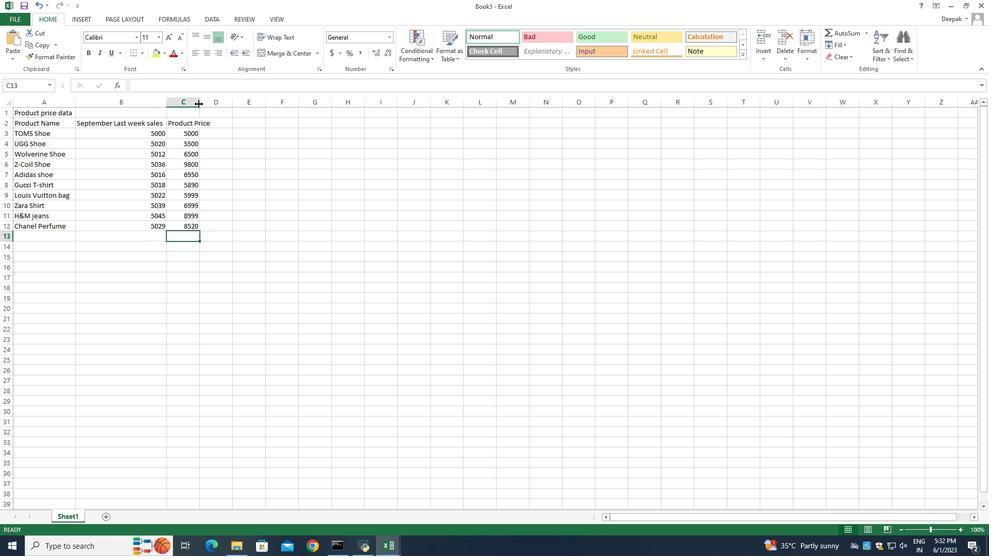 
Action: Mouse pressed left at (199, 102)
Screenshot: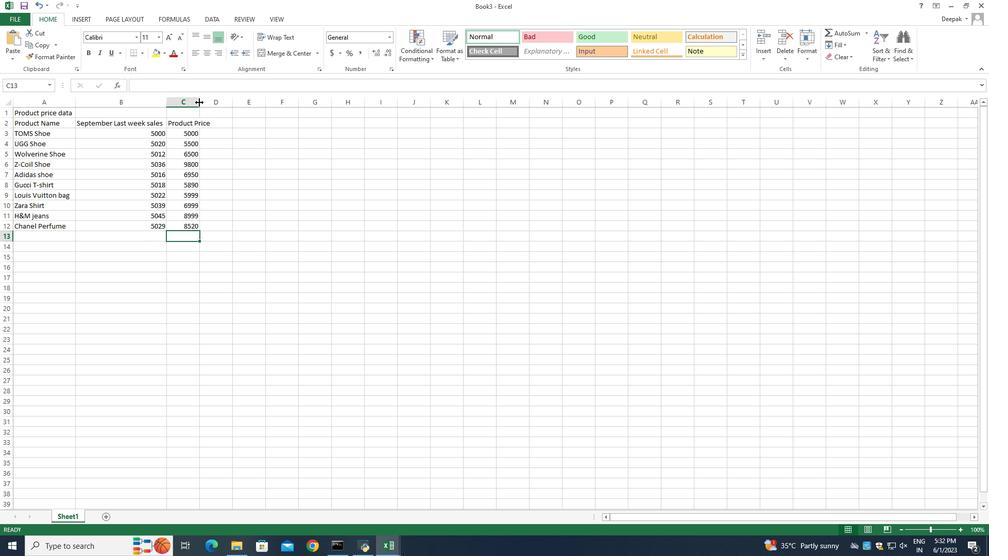 
Action: Mouse pressed left at (199, 102)
Screenshot: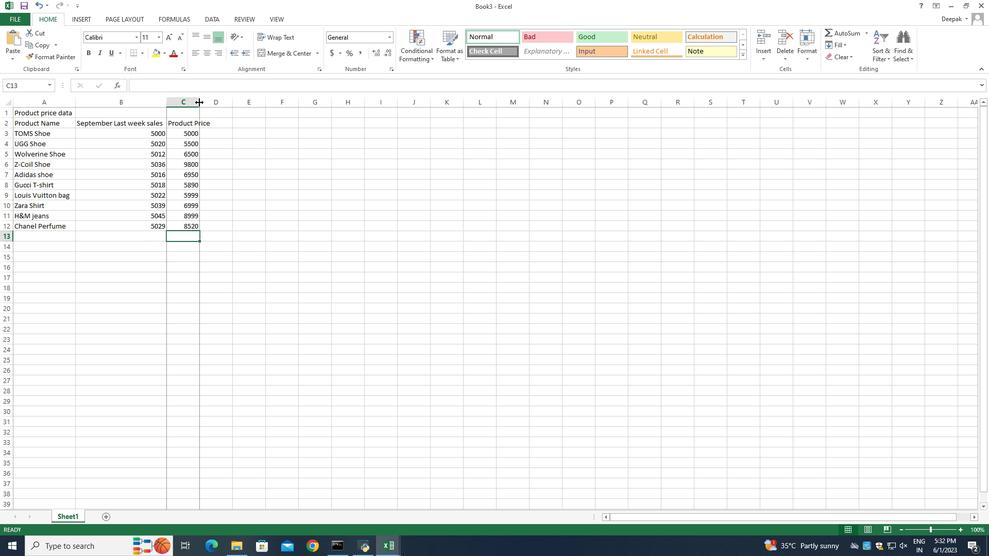 
Action: Mouse moved to (63, 515)
Screenshot: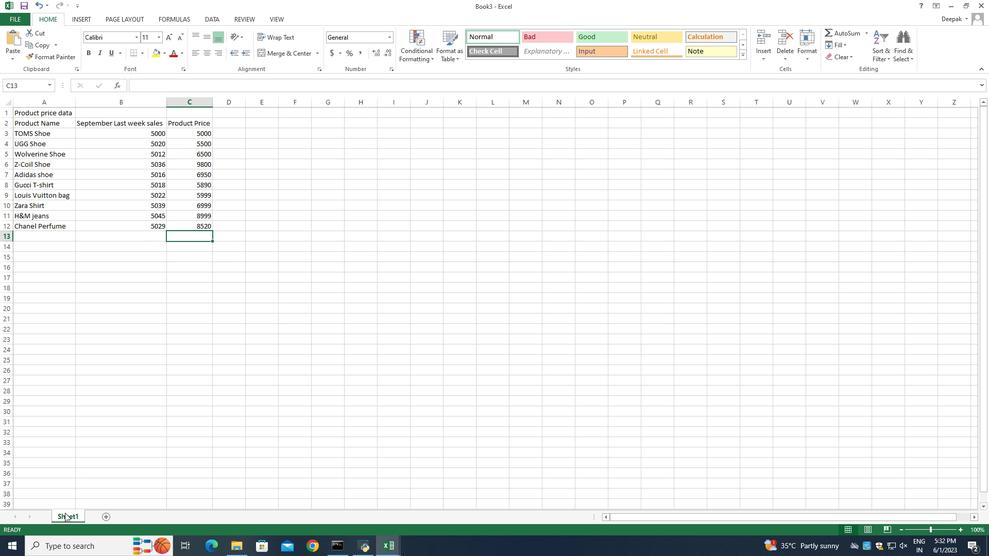 
Action: Mouse pressed left at (63, 515)
Screenshot: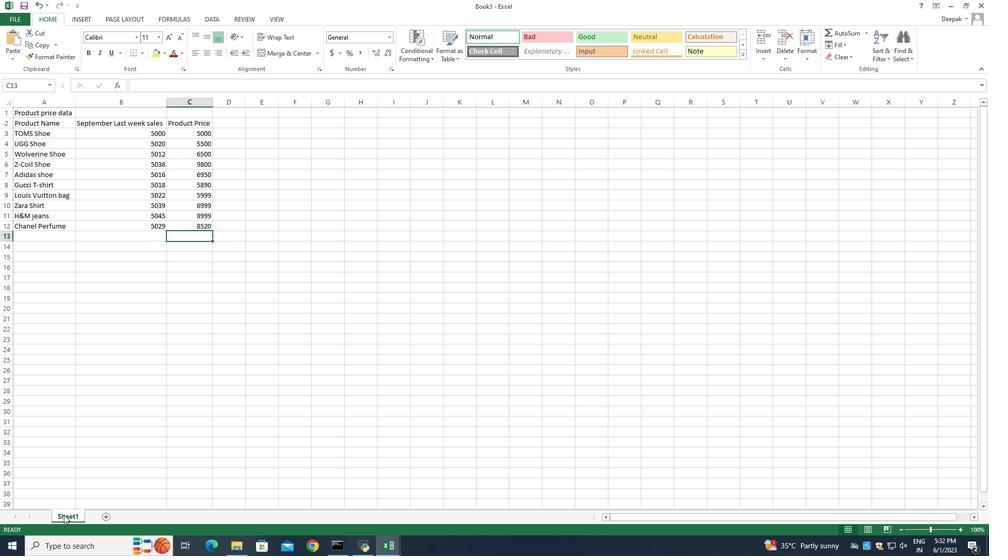 
Action: Mouse pressed left at (63, 515)
Screenshot: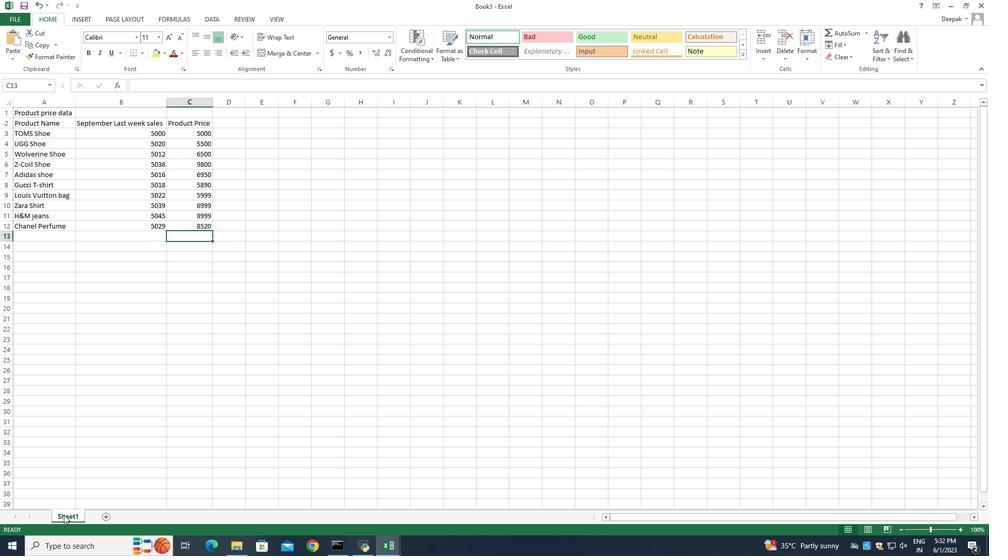 
Action: Mouse moved to (146, 449)
Screenshot: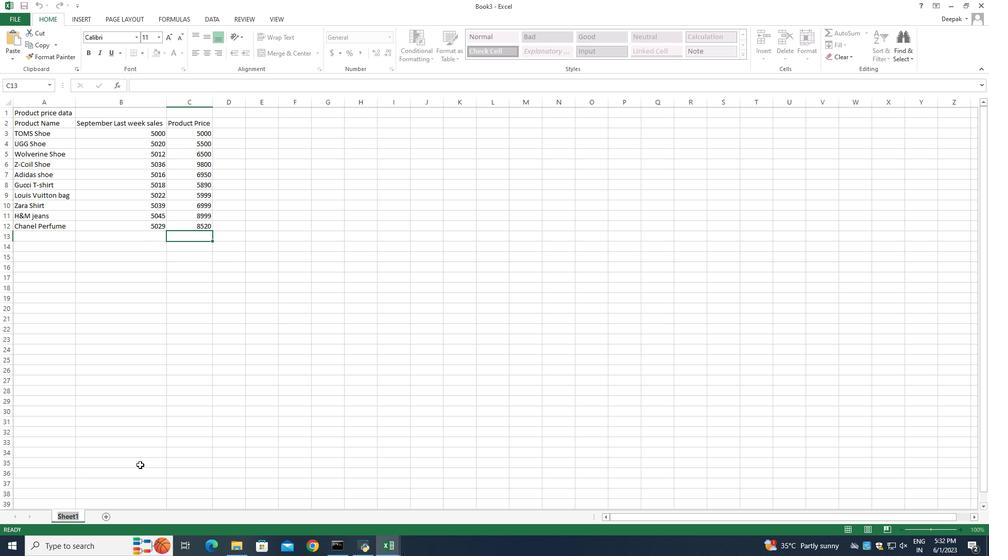 
Action: Key pressed auditing<Key.space><Key.backspace><Key.backspace><Key.backspace><Key.backspace><Key.backspace><Key.backspace><Key.backspace><Key.backspace><Key.backspace><Key.backspace><Key.shift_r>S<Key.backspace><Key.shift_r>Annual<Key.shift_r>Sales<Key.shift>_<Key.shift_r>Report
Screenshot: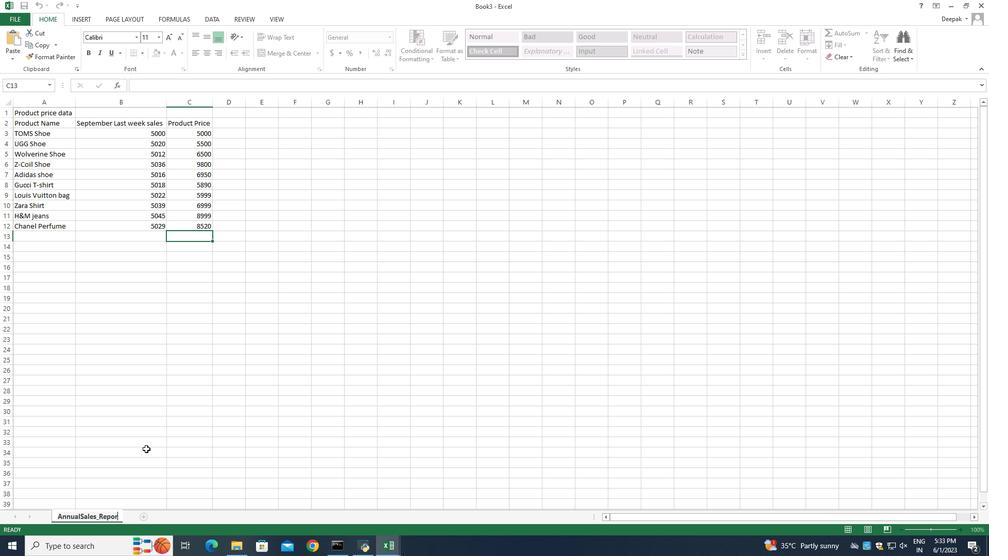 
Action: Mouse moved to (226, 236)
Screenshot: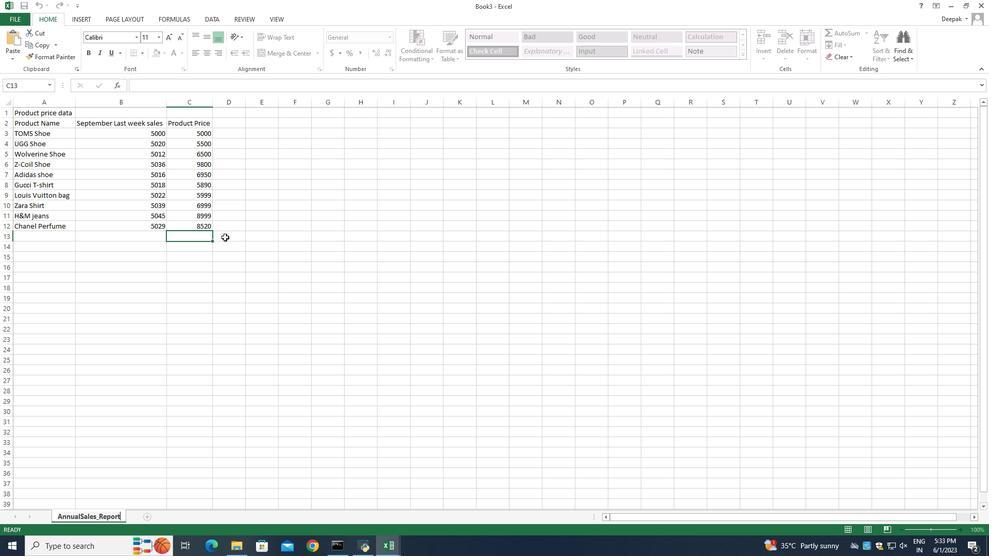
Action: Mouse pressed left at (226, 236)
Screenshot: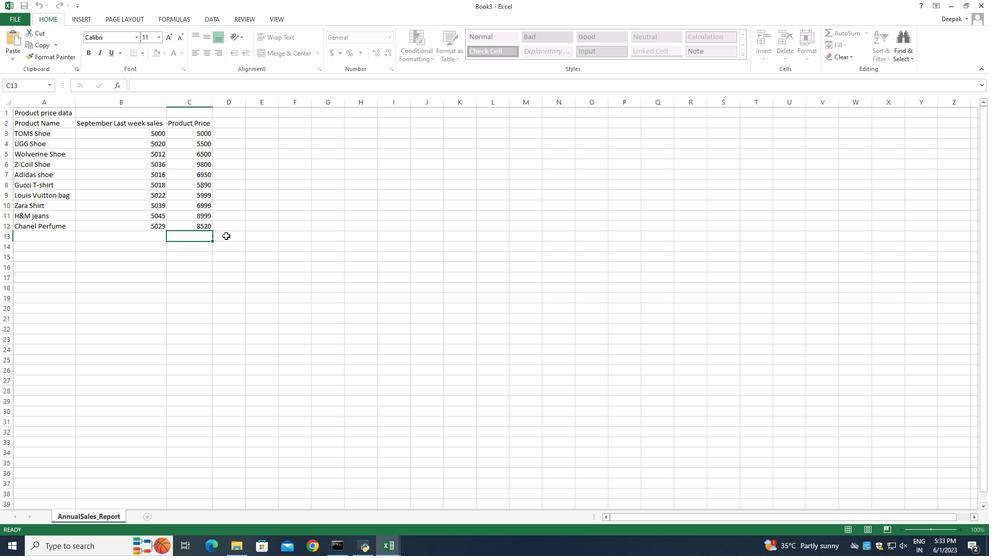
Action: Mouse moved to (184, 212)
Screenshot: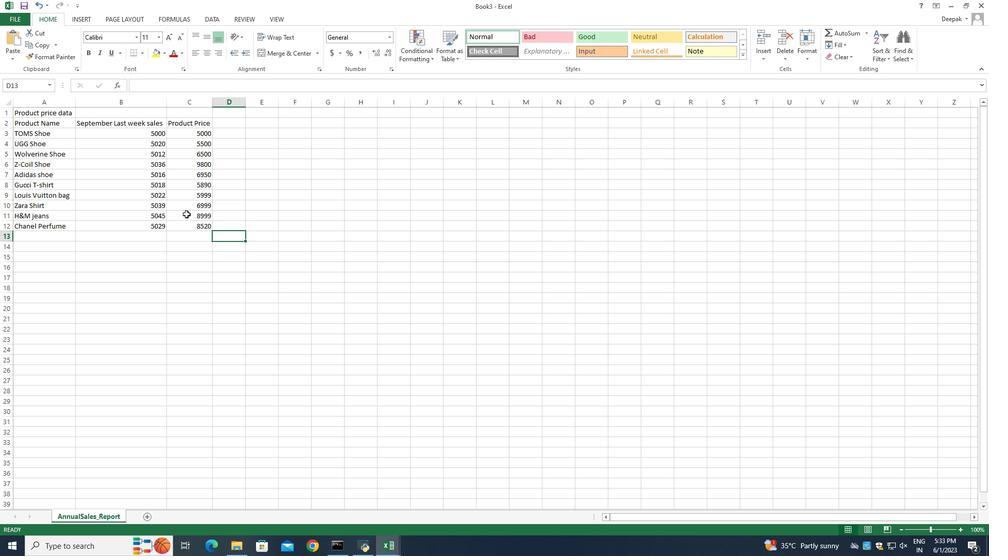 
Action: Mouse scrolled (186, 214) with delta (0, 0)
Screenshot: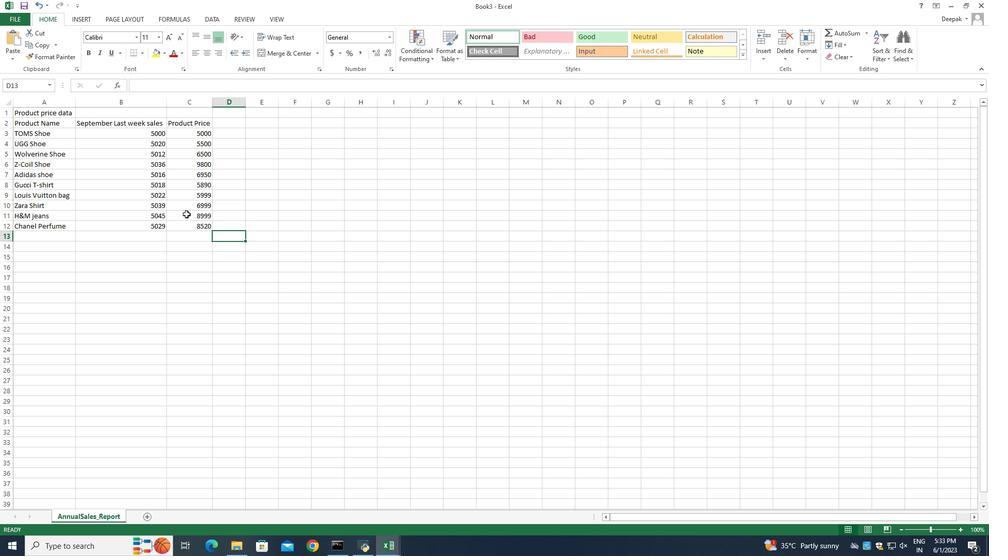 
Action: Mouse moved to (184, 212)
Screenshot: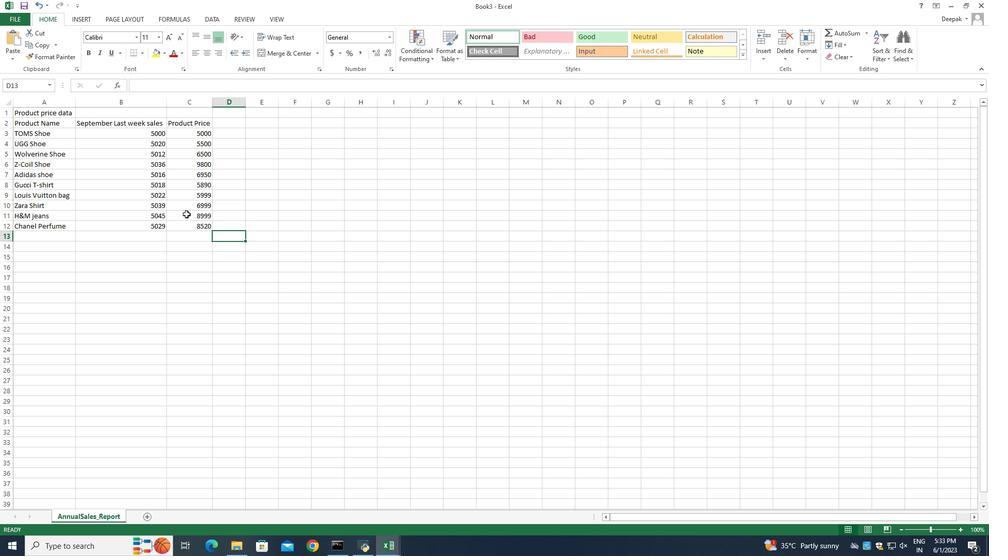 
Action: Mouse scrolled (184, 213) with delta (0, 0)
Screenshot: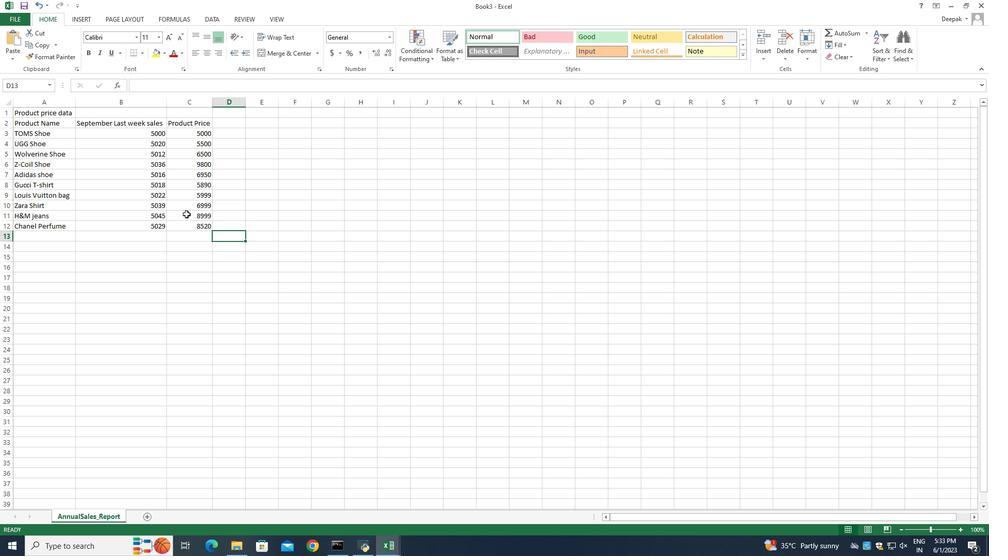 
Action: Mouse scrolled (184, 213) with delta (0, 0)
Screenshot: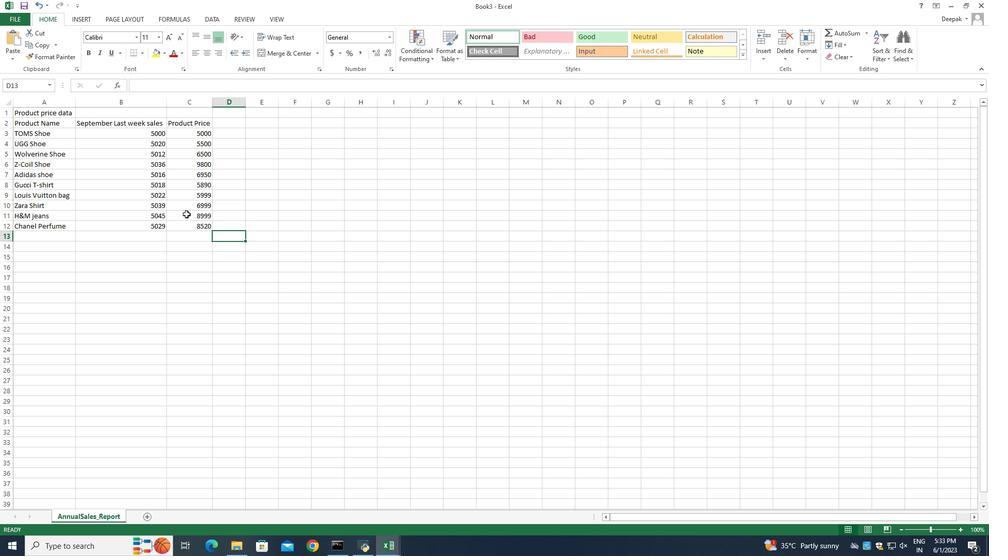 
Action: Mouse moved to (134, 271)
Screenshot: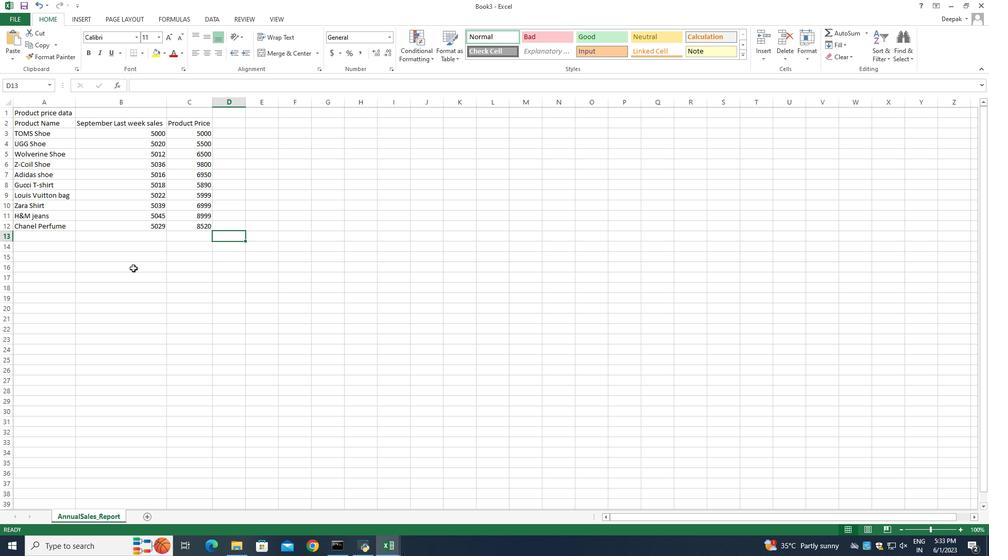 
Action: Mouse scrolled (134, 271) with delta (0, 0)
Screenshot: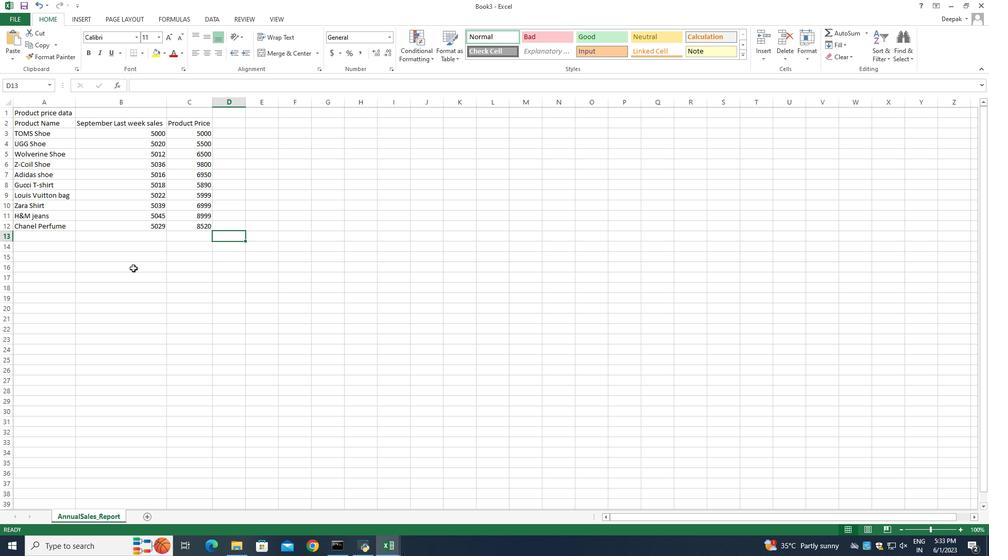 
Action: Mouse moved to (134, 273)
Screenshot: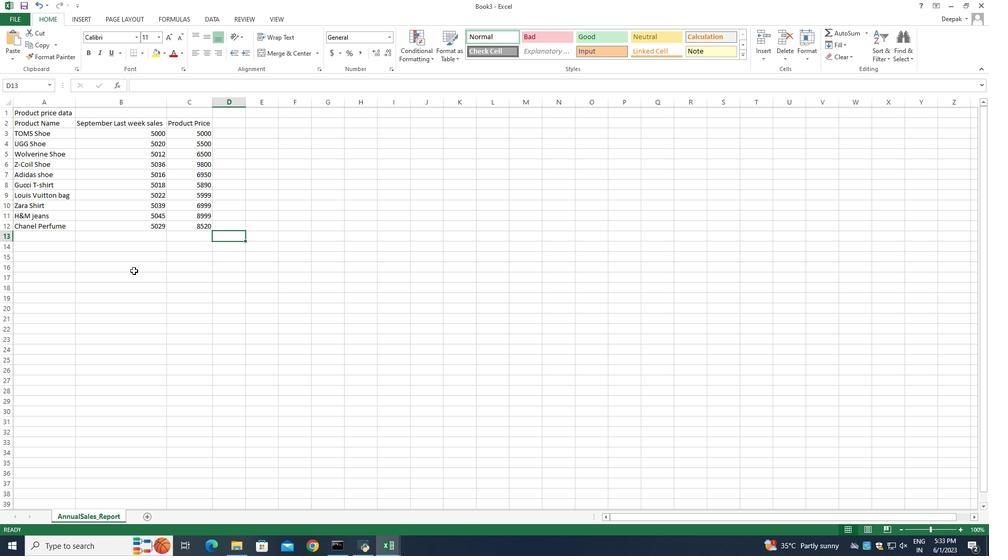 
Action: Key pressed ctrl+S
Screenshot: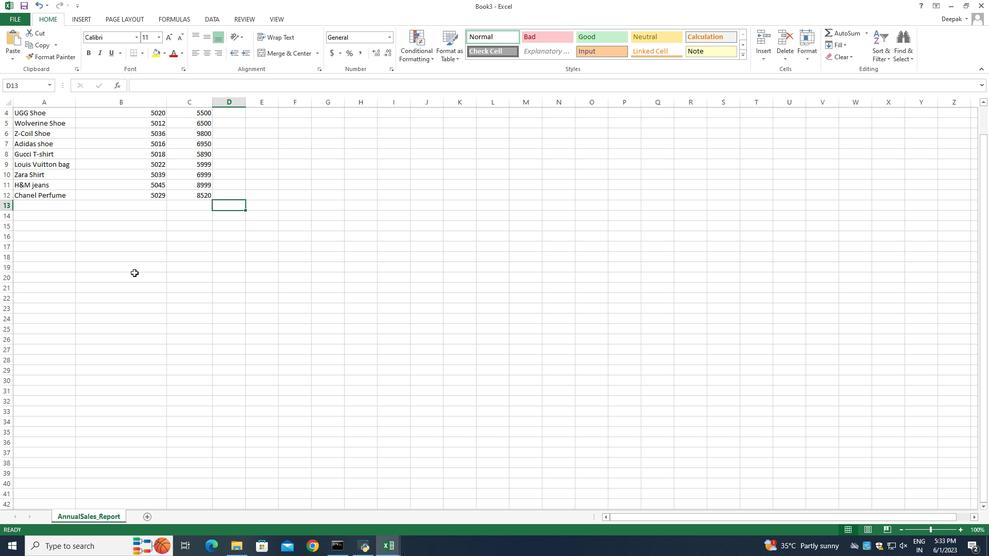 
Action: Mouse moved to (277, 108)
Screenshot: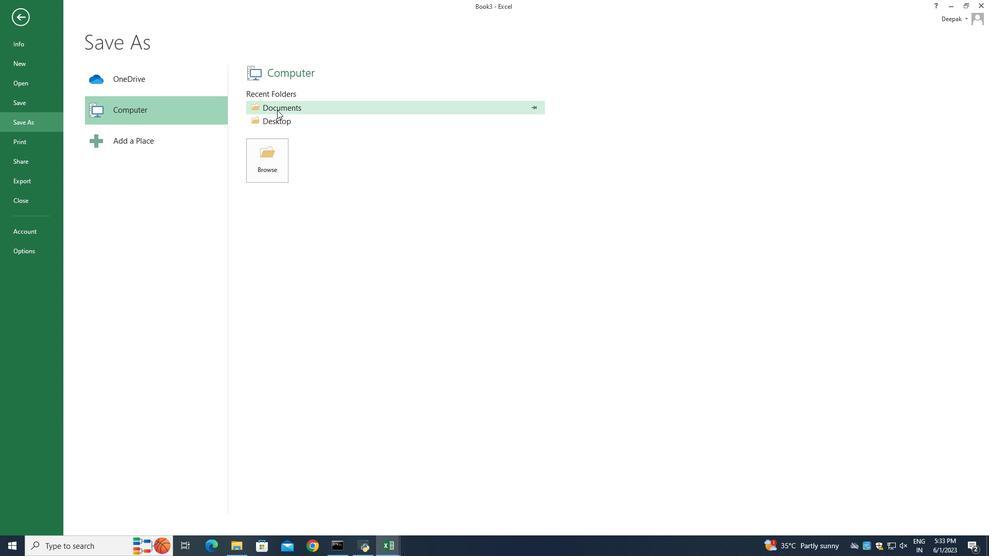 
Action: Mouse pressed left at (277, 108)
Screenshot: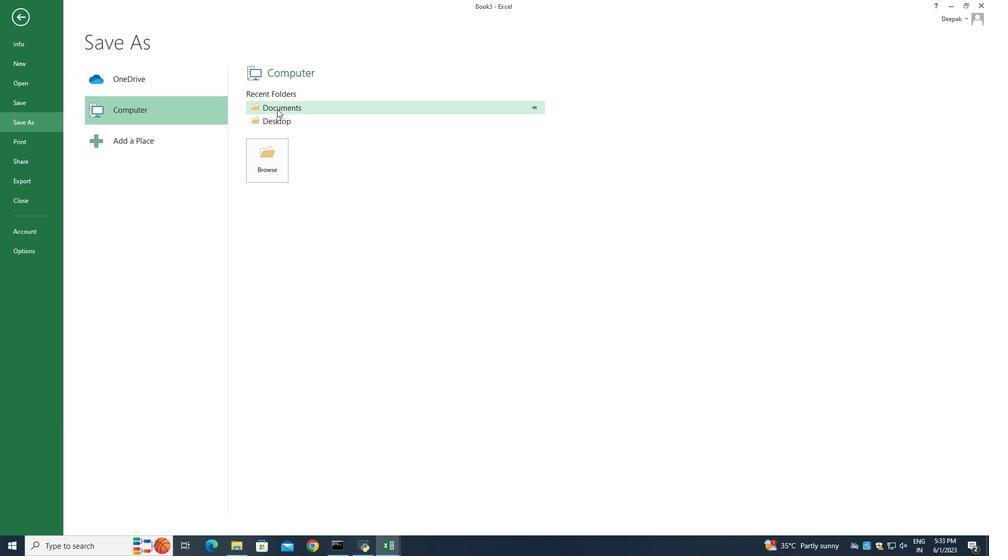 
Action: Mouse moved to (119, 206)
Screenshot: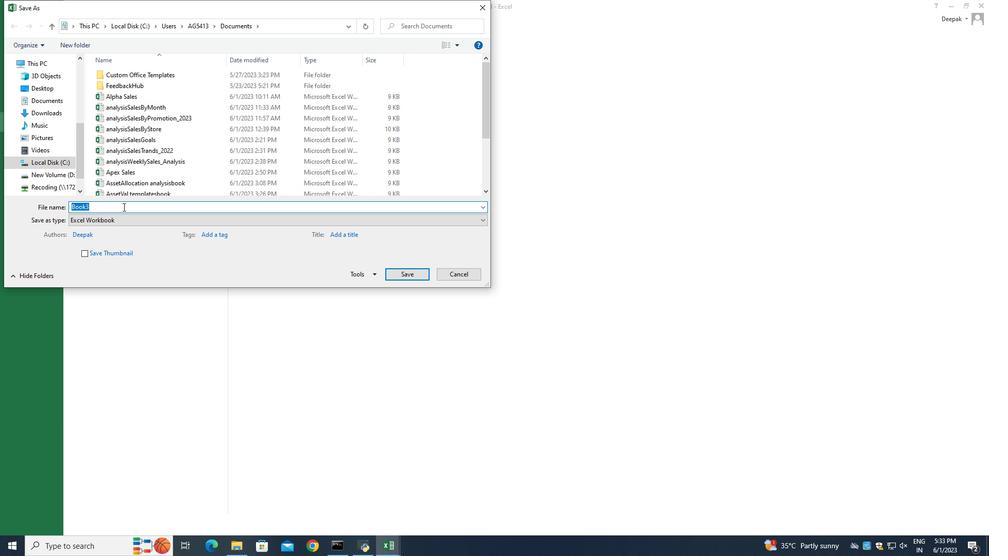 
Action: Mouse pressed left at (119, 206)
Screenshot: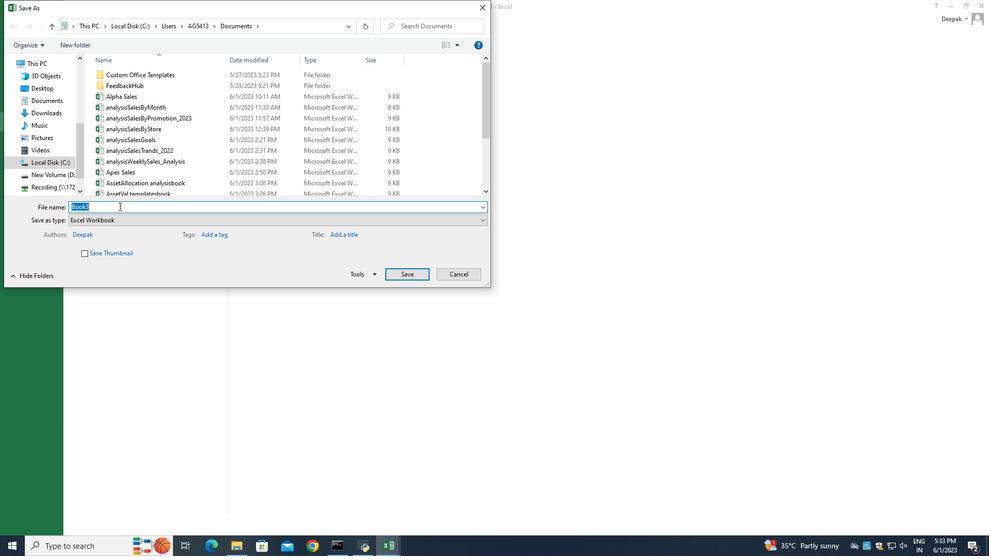 
Action: Key pressed <Key.backspace><Key.backspace><Key.backspace><Key.backspace><Key.backspace><Key.backspace>auditing<Key.space><Key.shift_r>Annual<Key.shift_r>Sales<Key.shift><Key.shift>_<Key.shift_r>Report
Screenshot: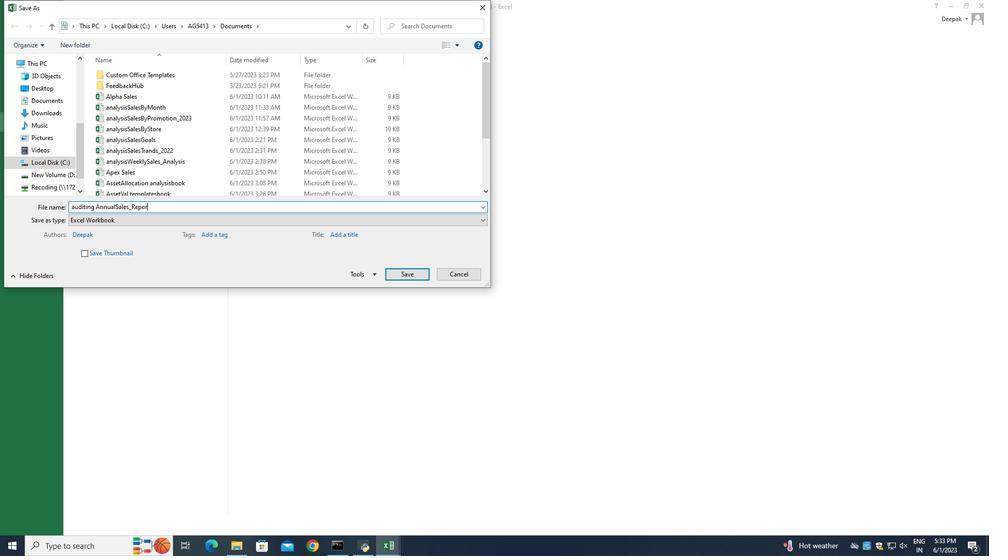 
Action: Mouse moved to (405, 275)
Screenshot: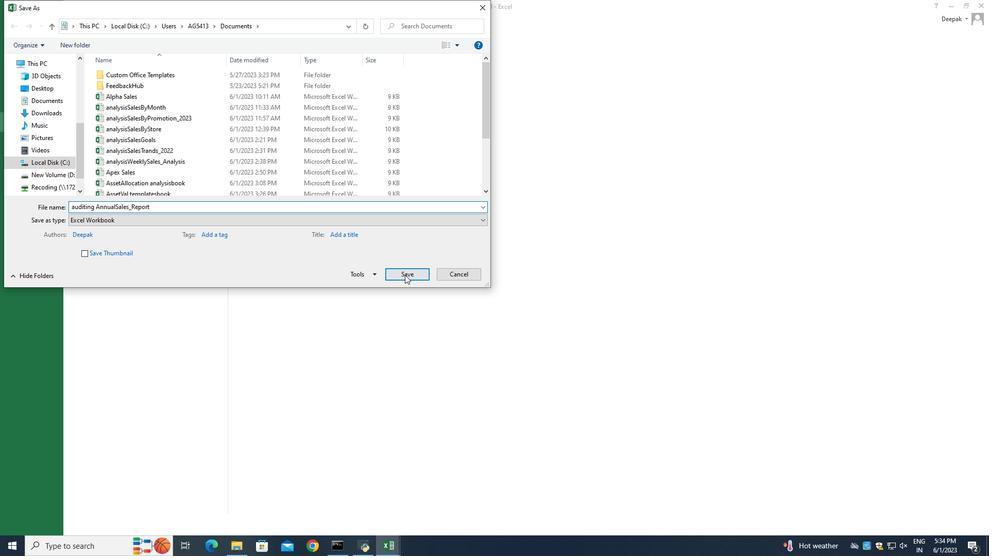 
Action: Mouse pressed left at (405, 275)
Screenshot: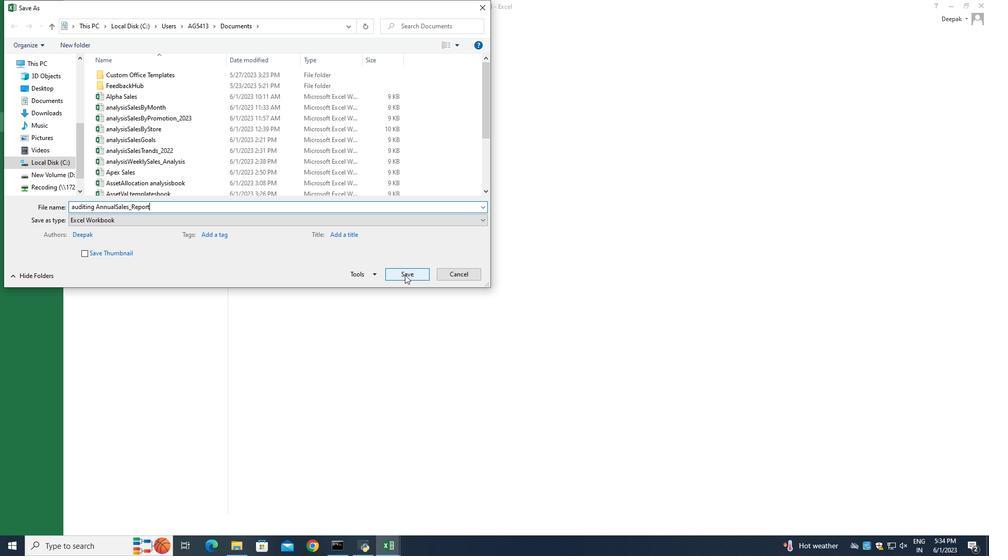 
Action: Mouse moved to (118, 207)
Screenshot: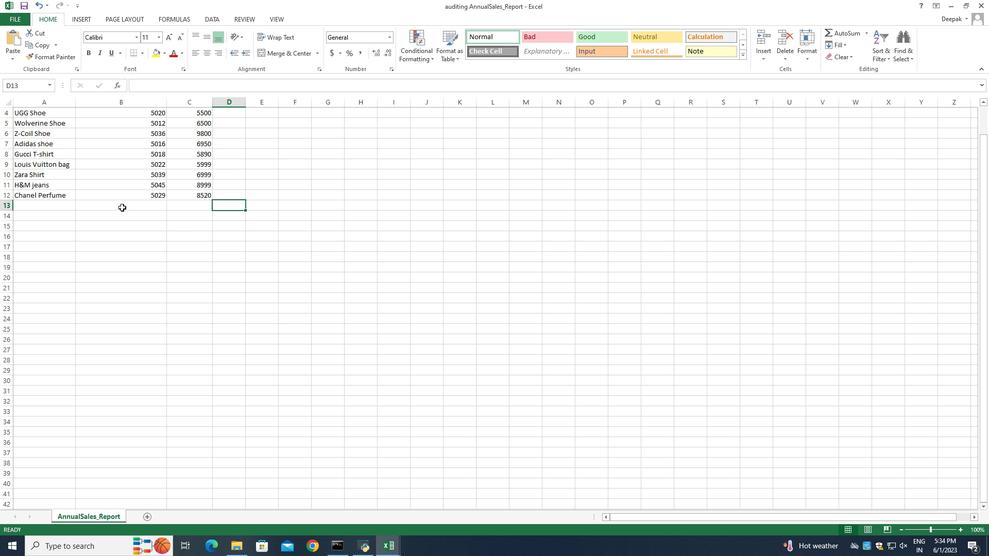 
Action: Mouse pressed left at (118, 207)
Screenshot: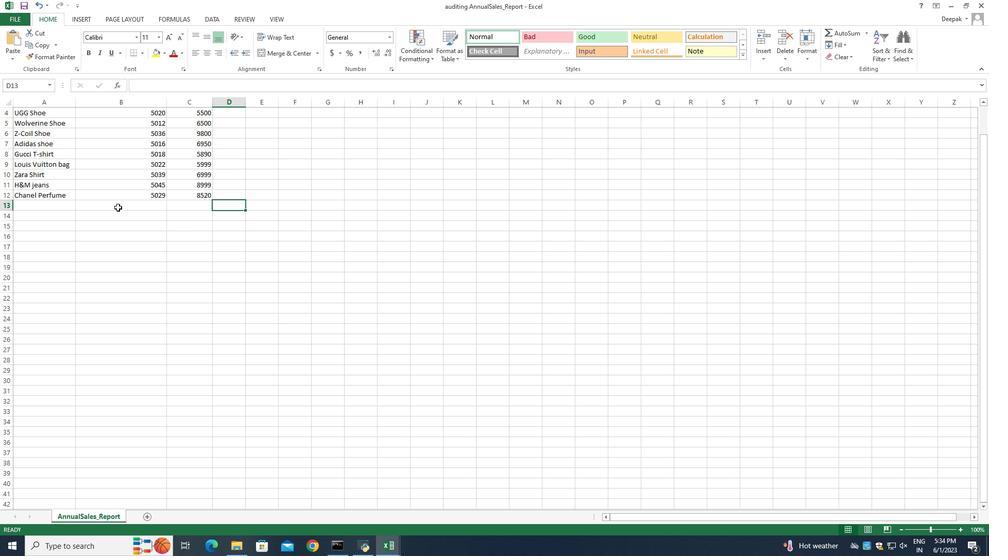 
Action: Mouse moved to (238, 206)
Screenshot: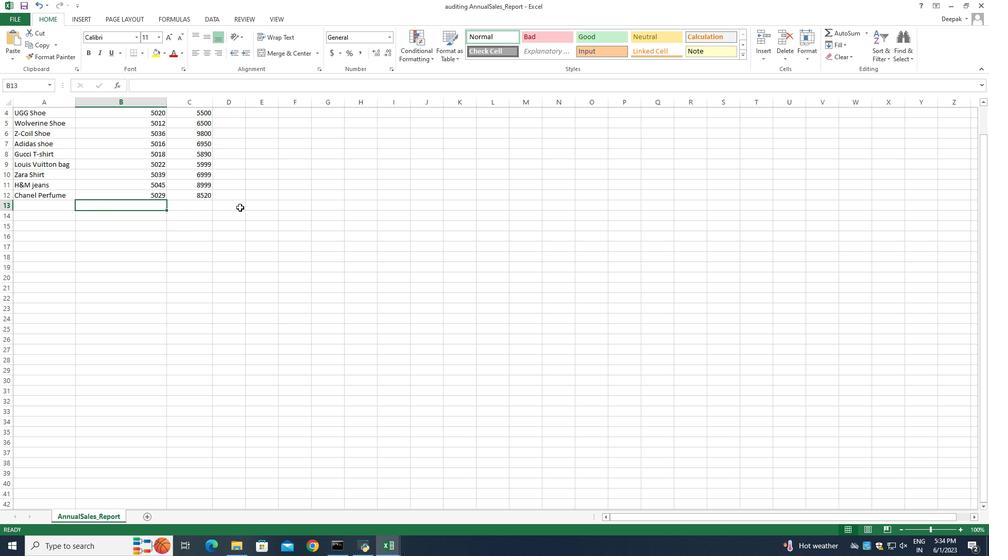 
Action: Mouse pressed left at (238, 206)
Screenshot: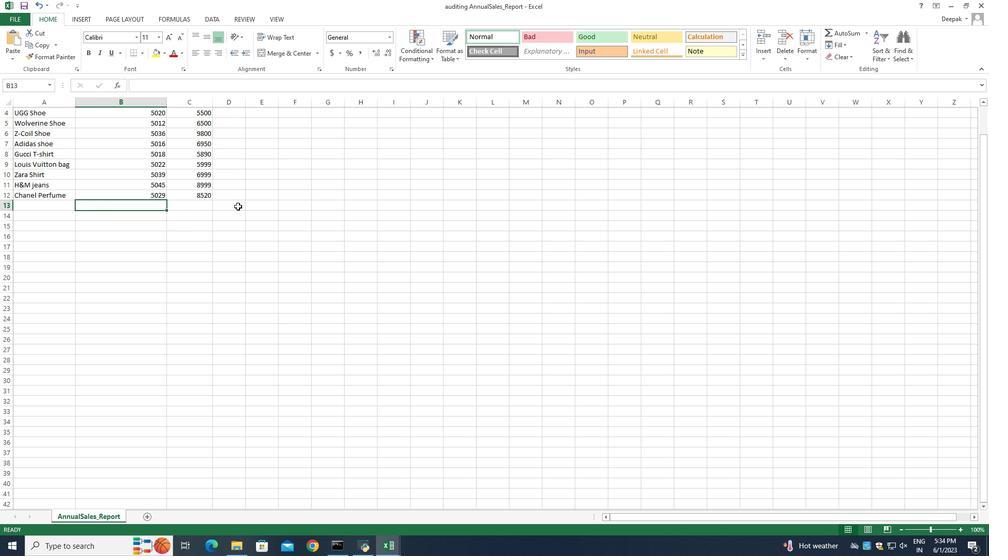 
Action: Mouse moved to (120, 258)
Screenshot: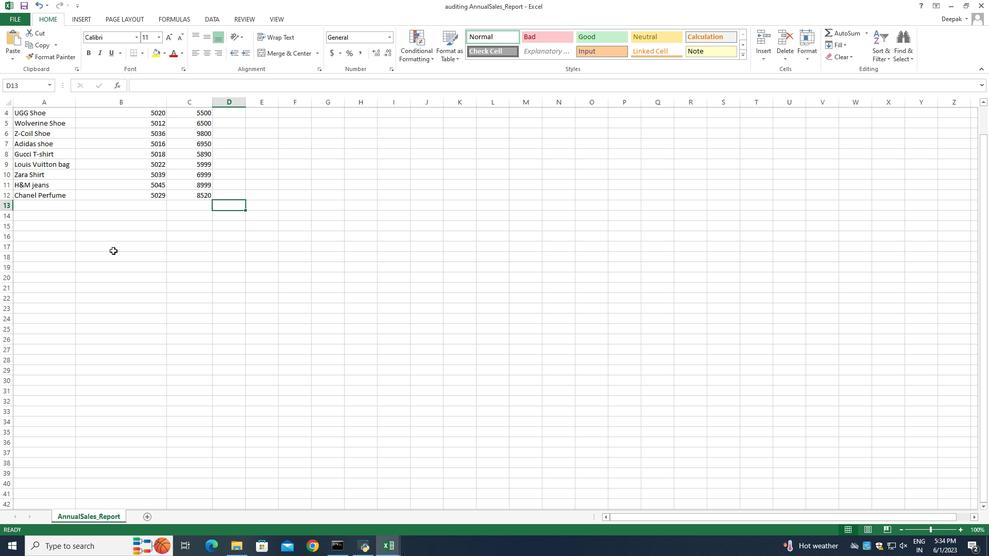 
Action: Mouse scrolled (120, 257) with delta (0, 0)
Screenshot: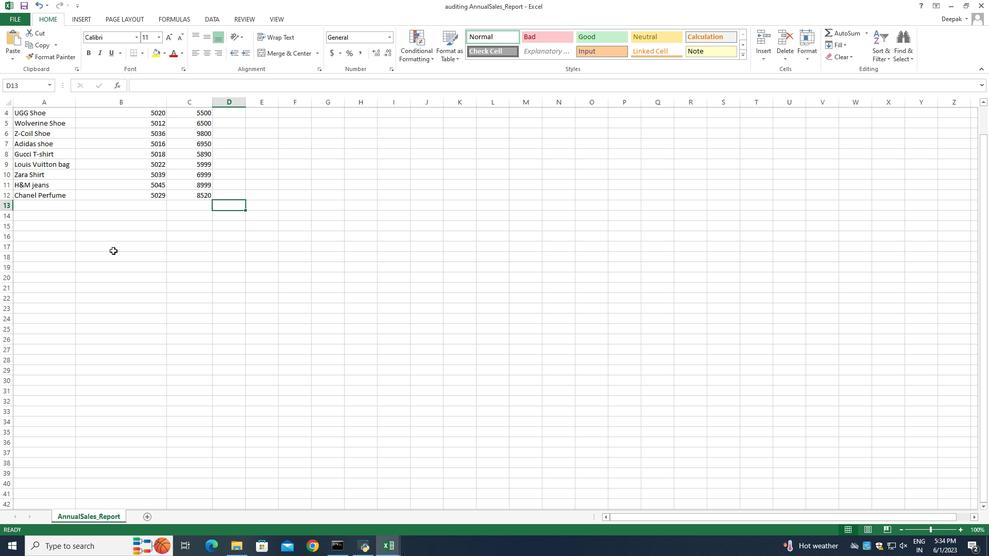 
Action: Mouse moved to (125, 257)
Screenshot: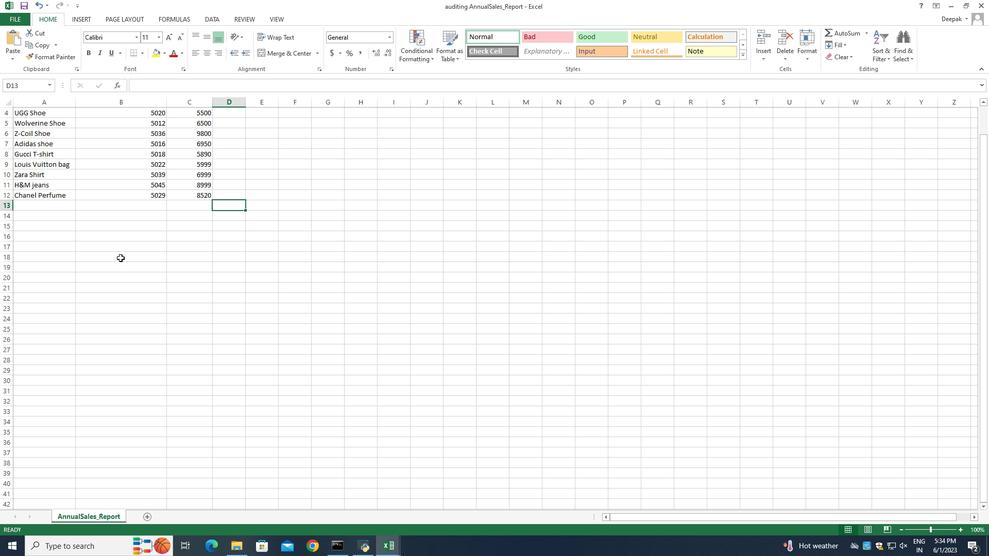 
Action: Mouse scrolled (125, 257) with delta (0, 0)
Screenshot: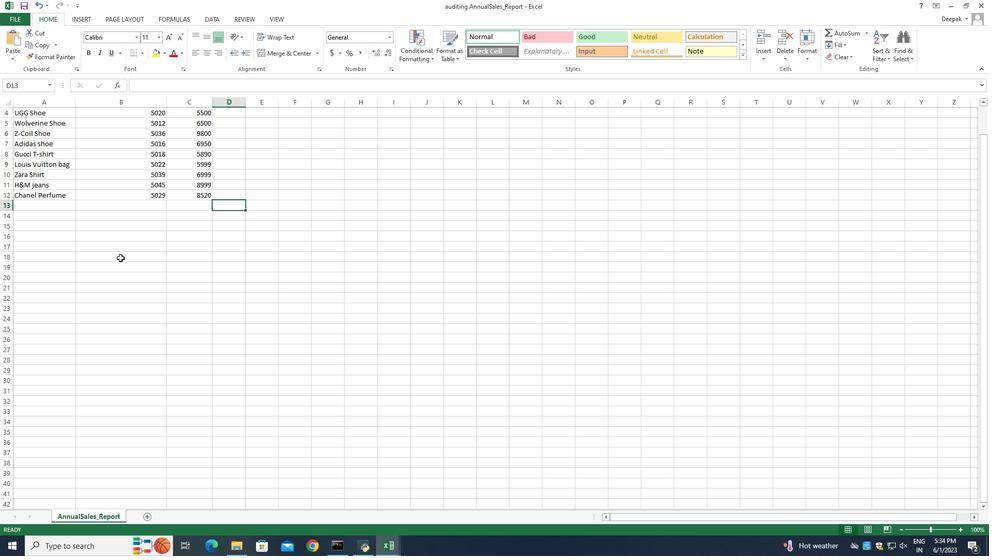 
Action: Mouse moved to (129, 253)
Screenshot: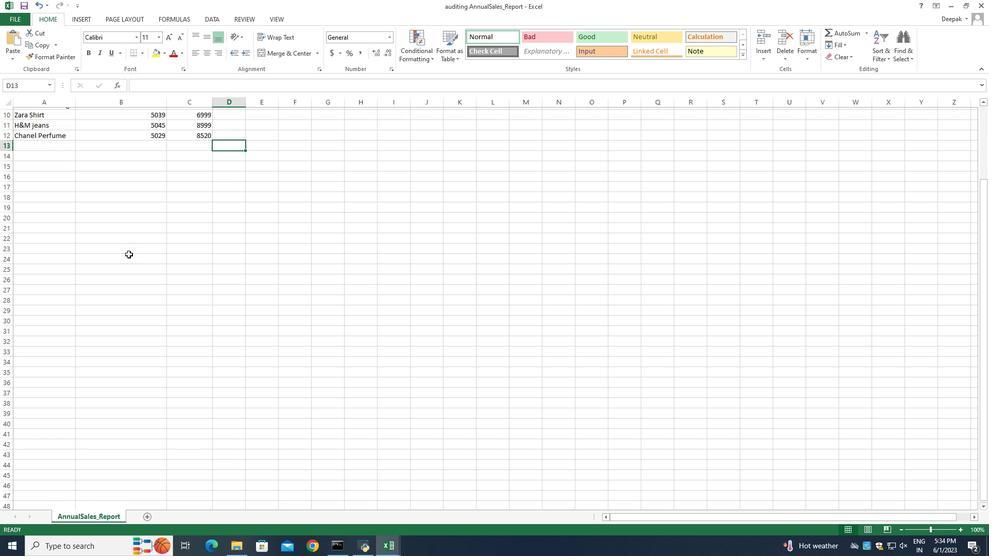 
Action: Mouse scrolled (129, 254) with delta (0, 0)
Screenshot: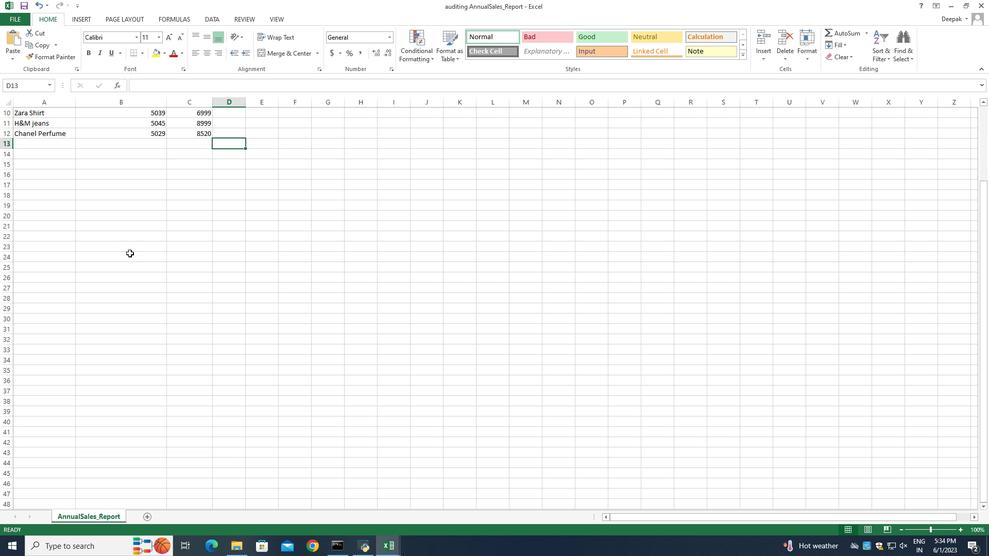 
Action: Mouse scrolled (129, 254) with delta (0, 0)
Screenshot: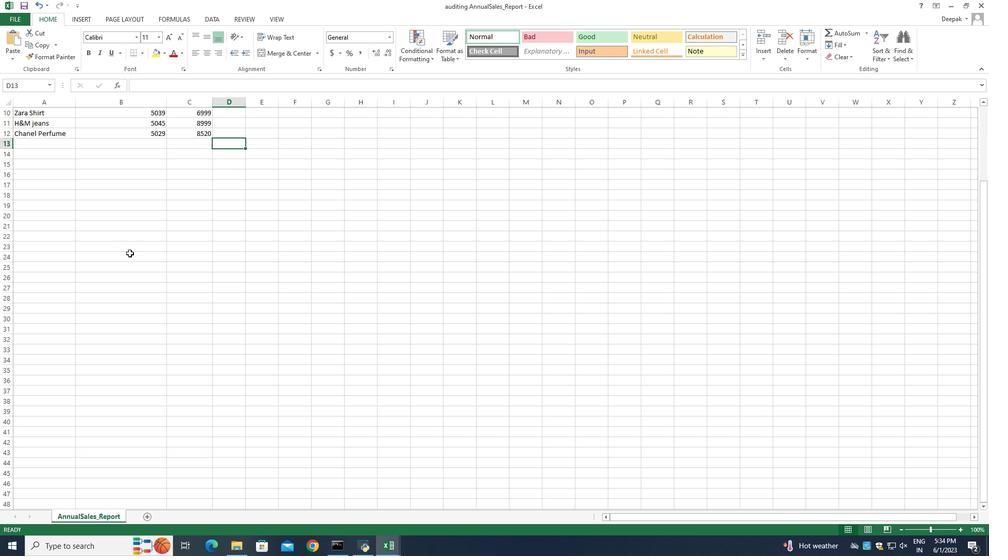 
Action: Mouse scrolled (129, 254) with delta (0, 0)
Screenshot: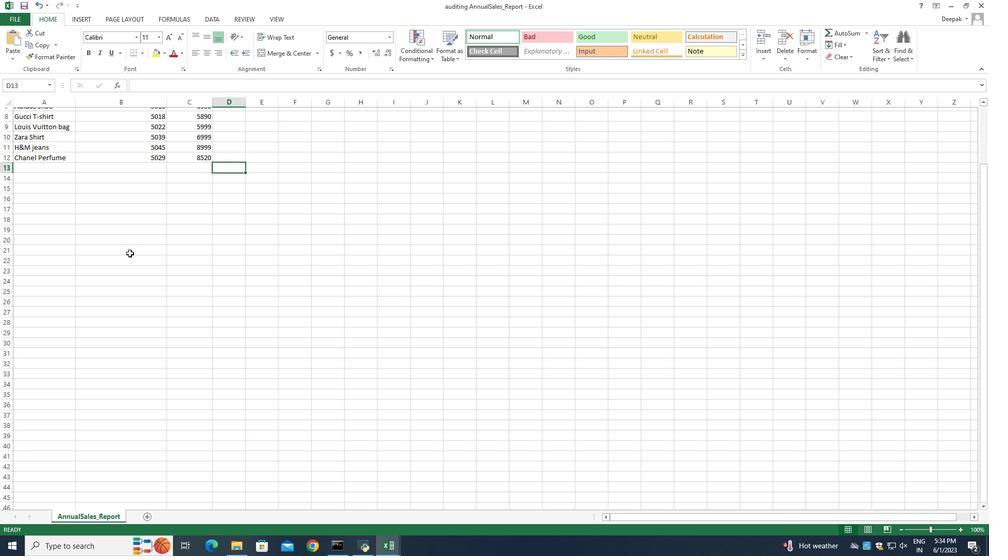 
Action: Mouse scrolled (129, 254) with delta (0, 0)
Screenshot: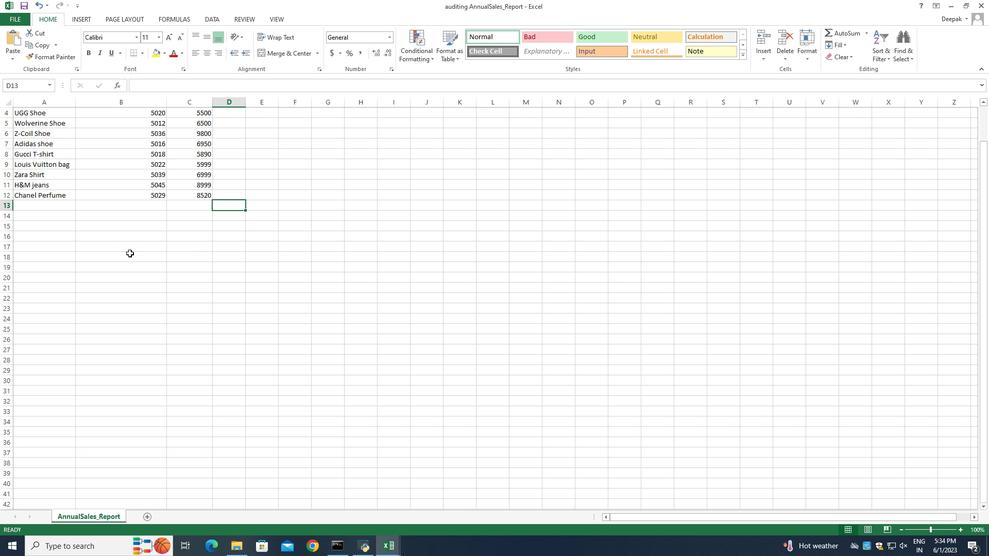 
Action: Mouse moved to (40, 237)
Screenshot: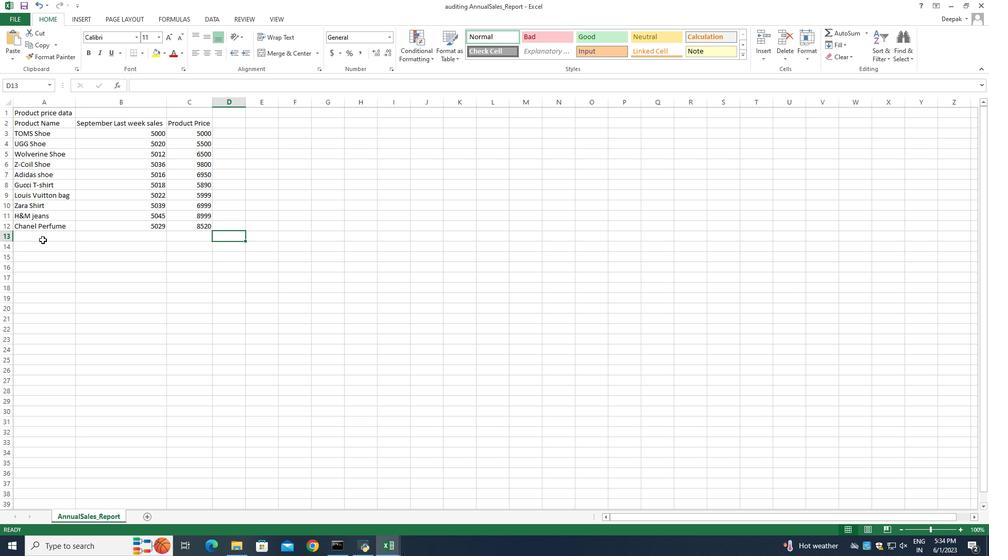 
Action: Mouse pressed left at (40, 237)
Screenshot: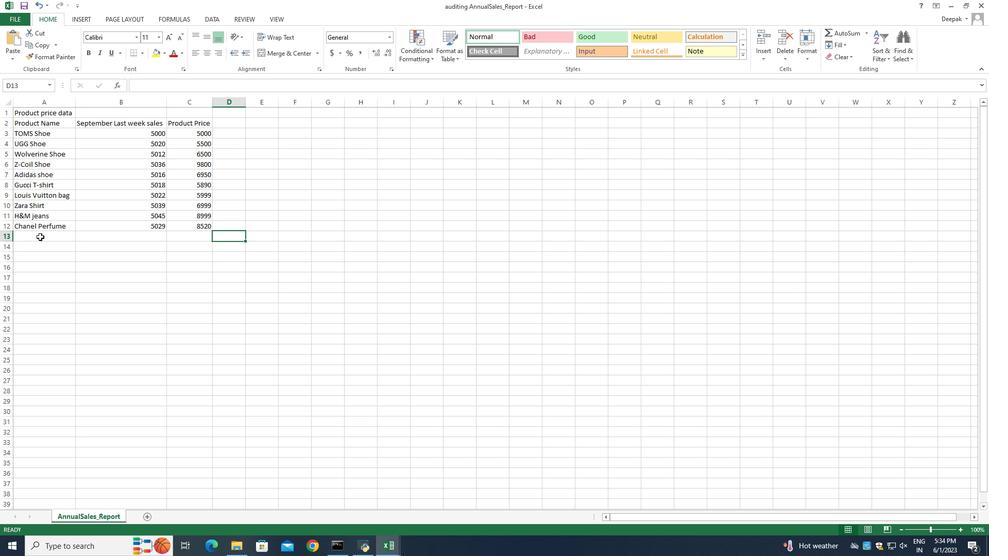 
Action: Mouse moved to (227, 123)
Screenshot: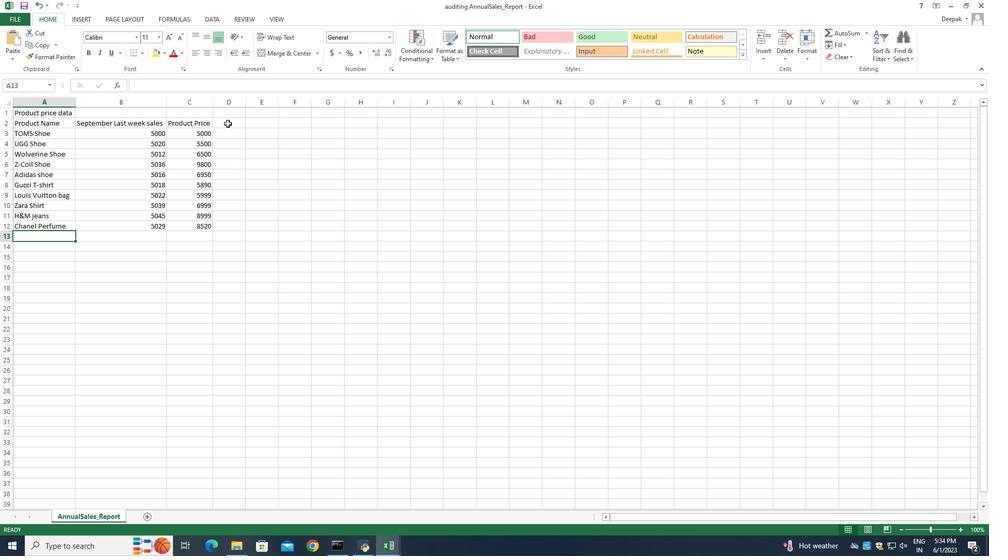 
Action: Mouse pressed left at (227, 123)
Screenshot: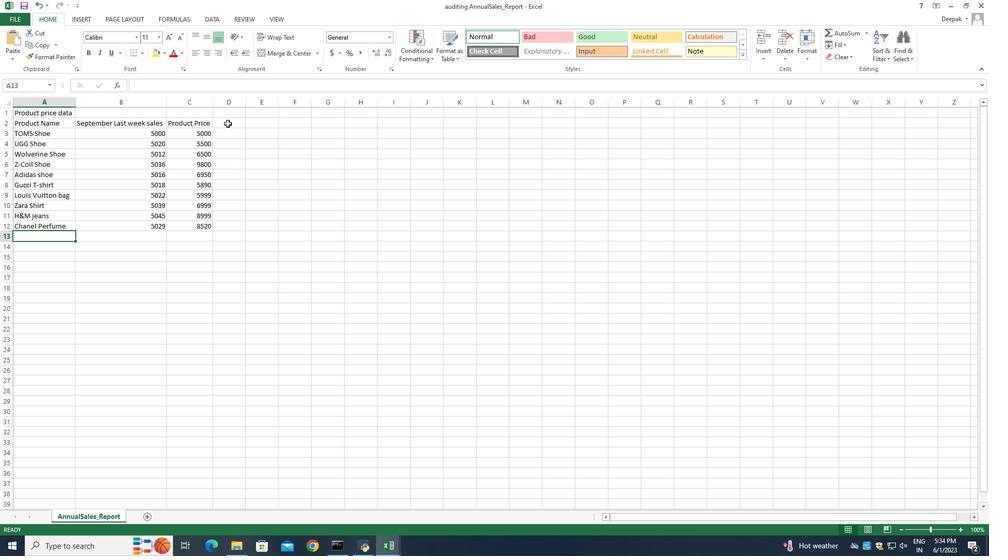 
Action: Mouse moved to (228, 226)
Screenshot: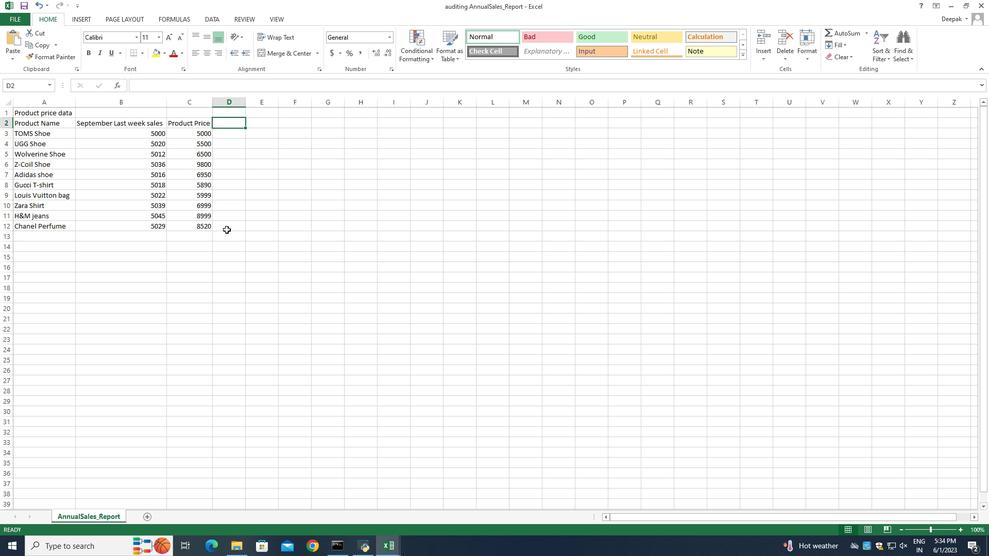 
Action: Mouse pressed left at (228, 226)
Screenshot: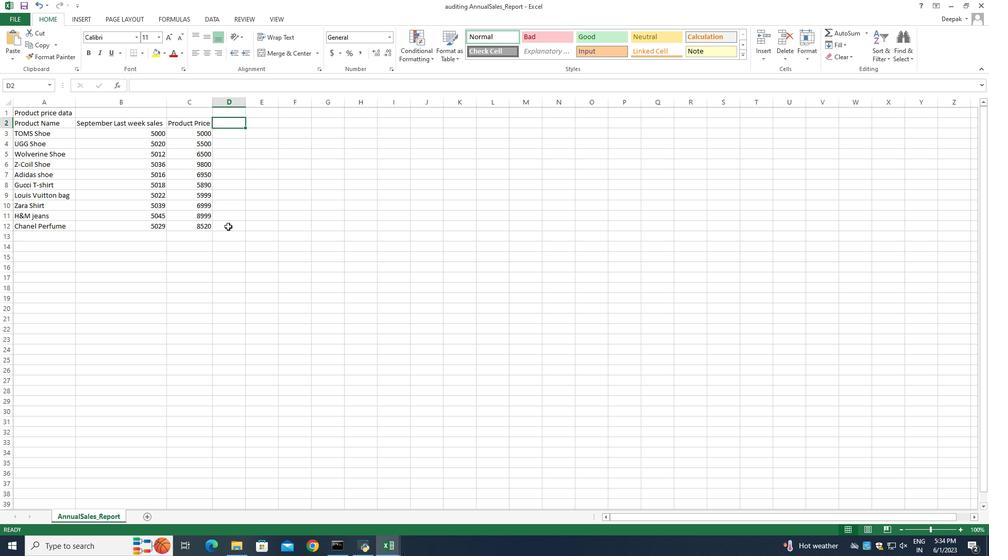 
Action: Mouse moved to (222, 124)
Screenshot: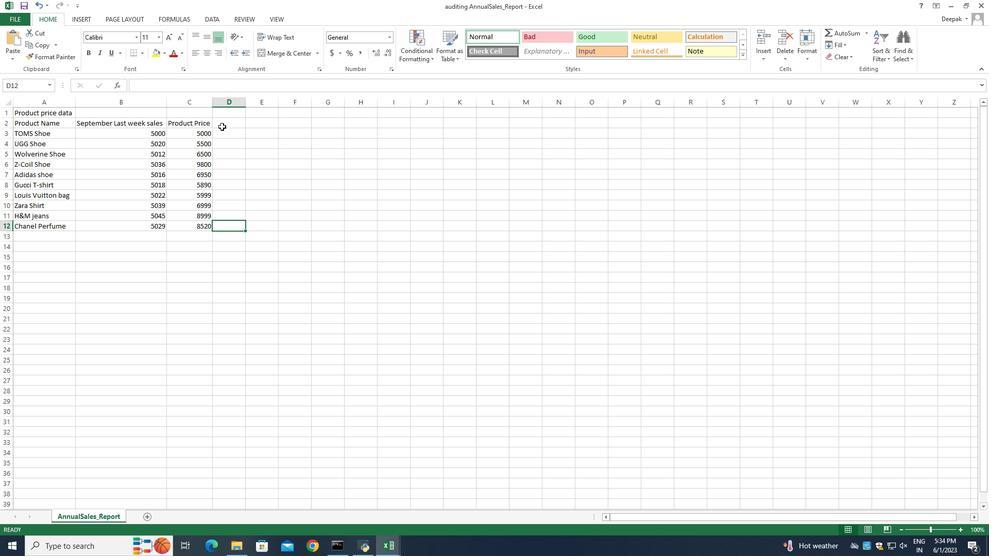 
Action: Mouse pressed left at (222, 124)
Screenshot: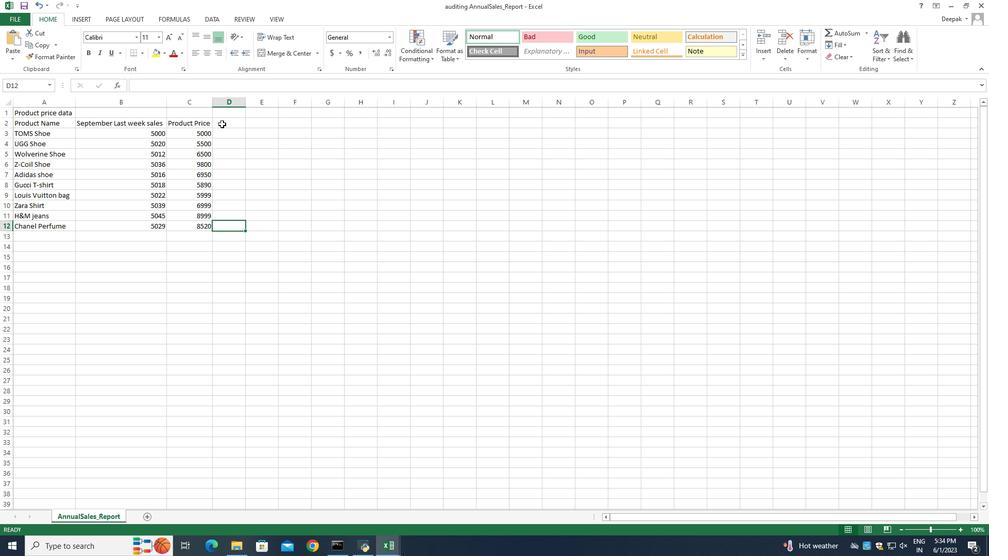 
Action: Mouse moved to (258, 243)
Screenshot: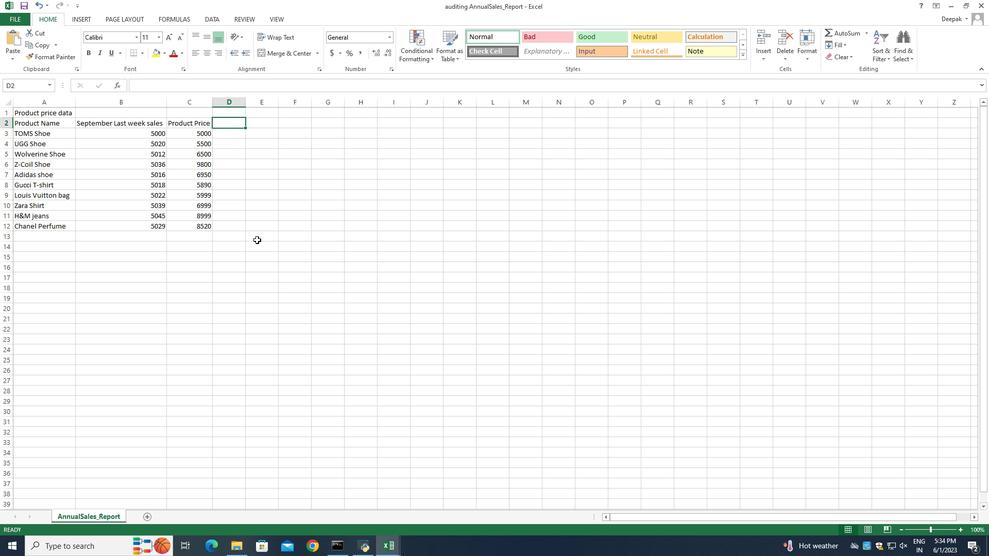 
